 Task: Add Attachment from Trello to Card Card0000000298 in Board Board0000000075 in Workspace WS0000000025 in Trello. Add Cover Blue to Card Card0000000298 in Board Board0000000075 in Workspace WS0000000025 in Trello. Add "Copy Card To …" Button titled Button0000000298 to "bottom" of the list "To Do" to Card Card0000000298 in Board Board0000000075 in Workspace WS0000000025 in Trello. Add Description DS0000000298 to Card Card0000000298 in Board Board0000000075 in Workspace WS0000000025 in Trello. Add Comment CM0000000298 to Card Card0000000298 in Board Board0000000075 in Workspace WS0000000025 in Trello
Action: Mouse moved to (367, 385)
Screenshot: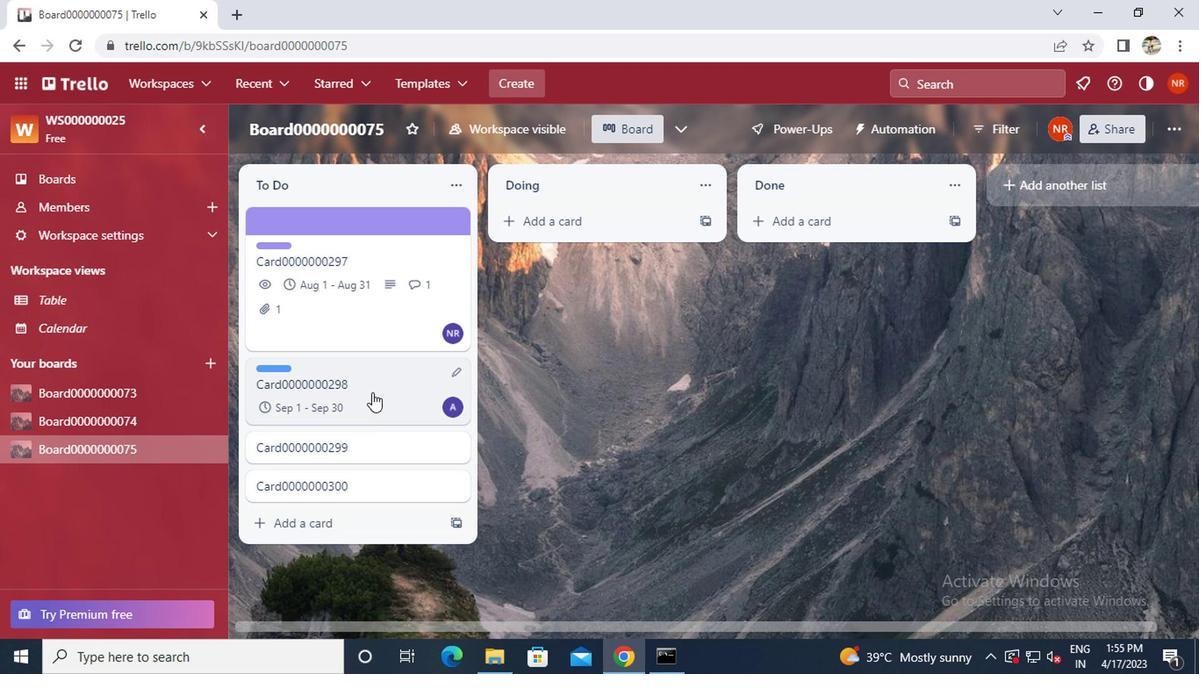 
Action: Mouse pressed left at (367, 385)
Screenshot: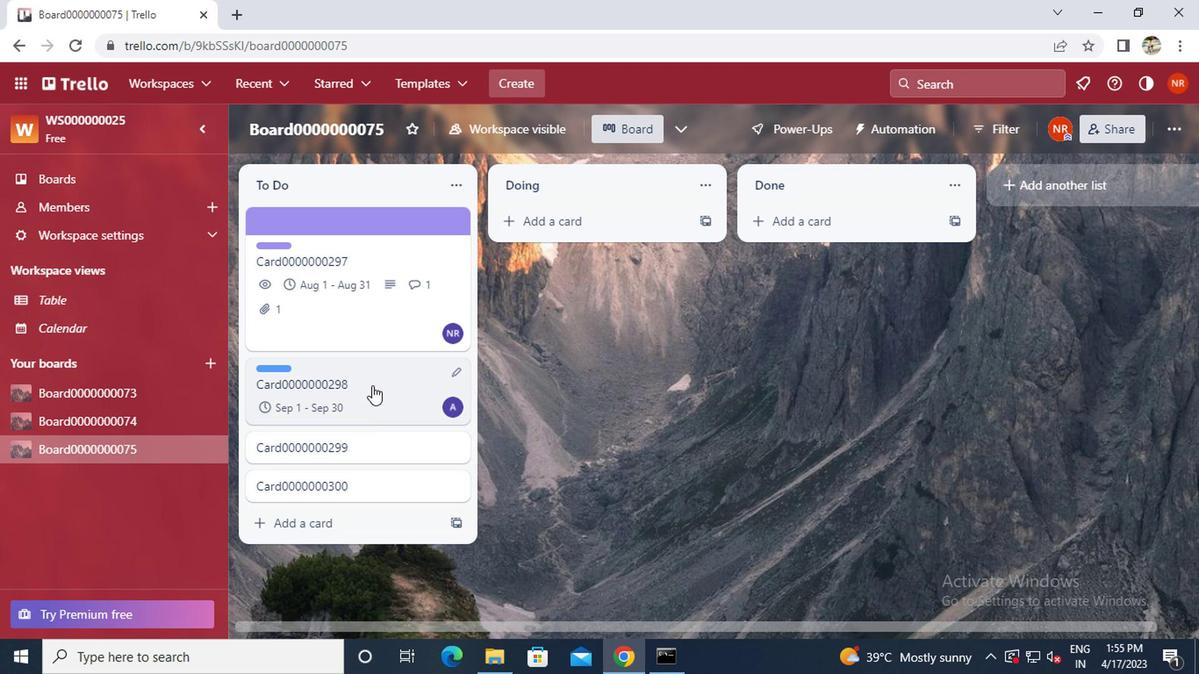 
Action: Mouse moved to (420, 360)
Screenshot: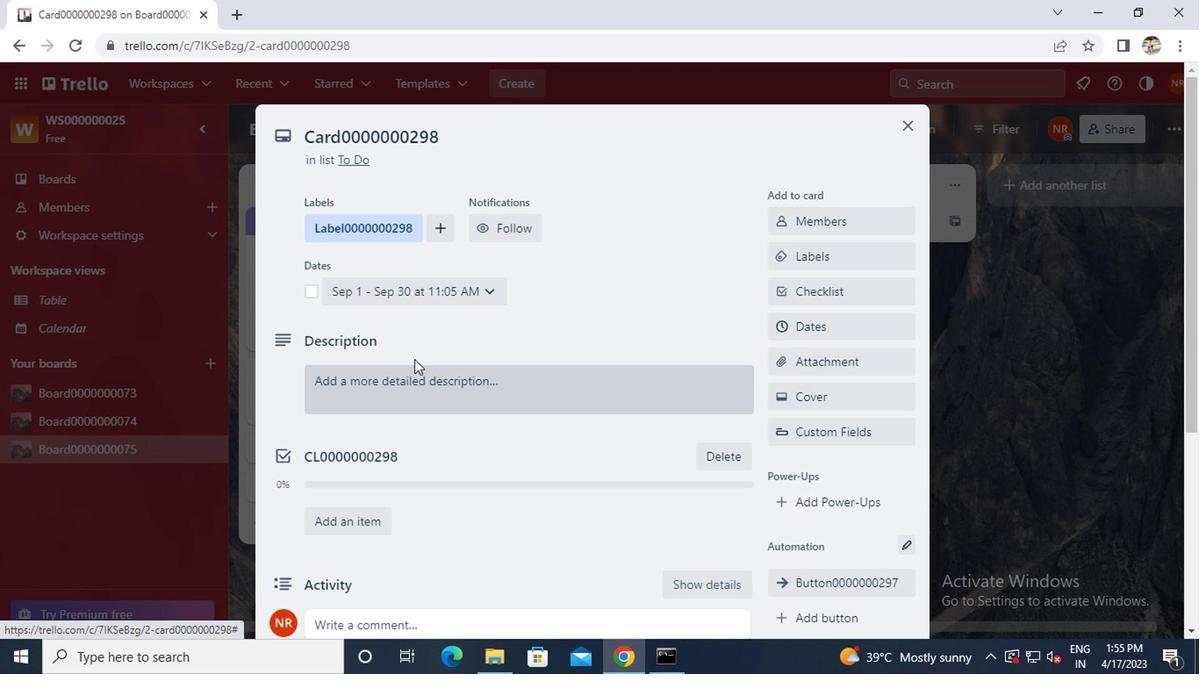 
Action: Mouse scrolled (420, 360) with delta (0, 0)
Screenshot: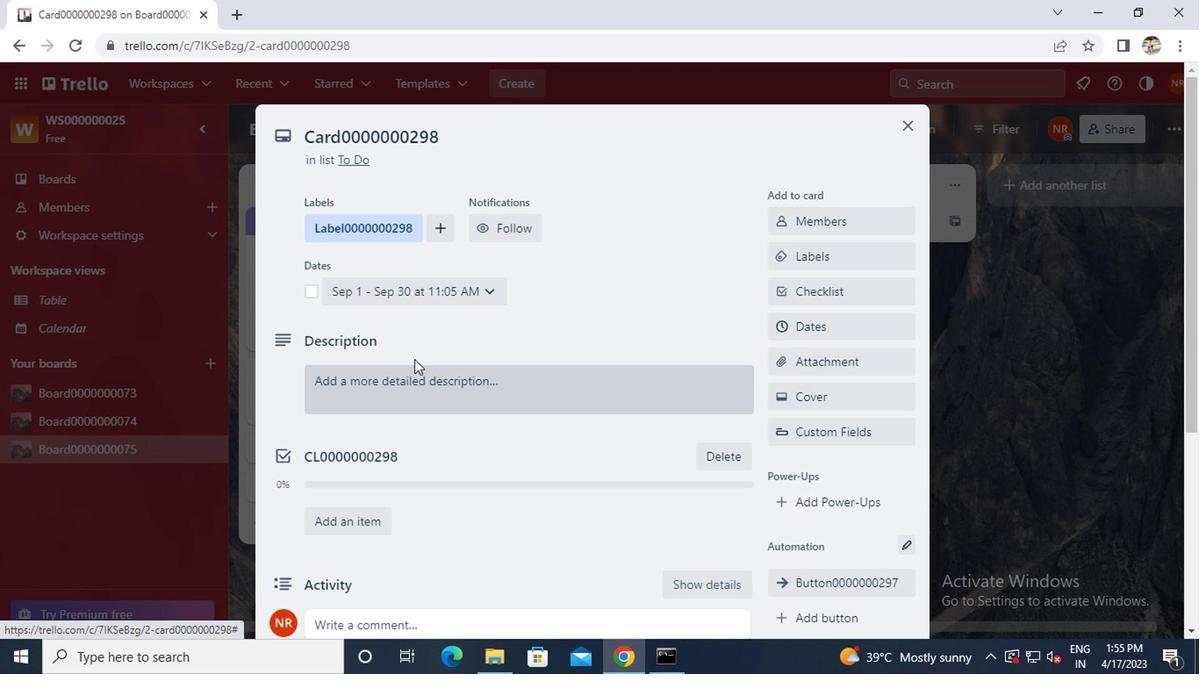 
Action: Mouse moved to (791, 273)
Screenshot: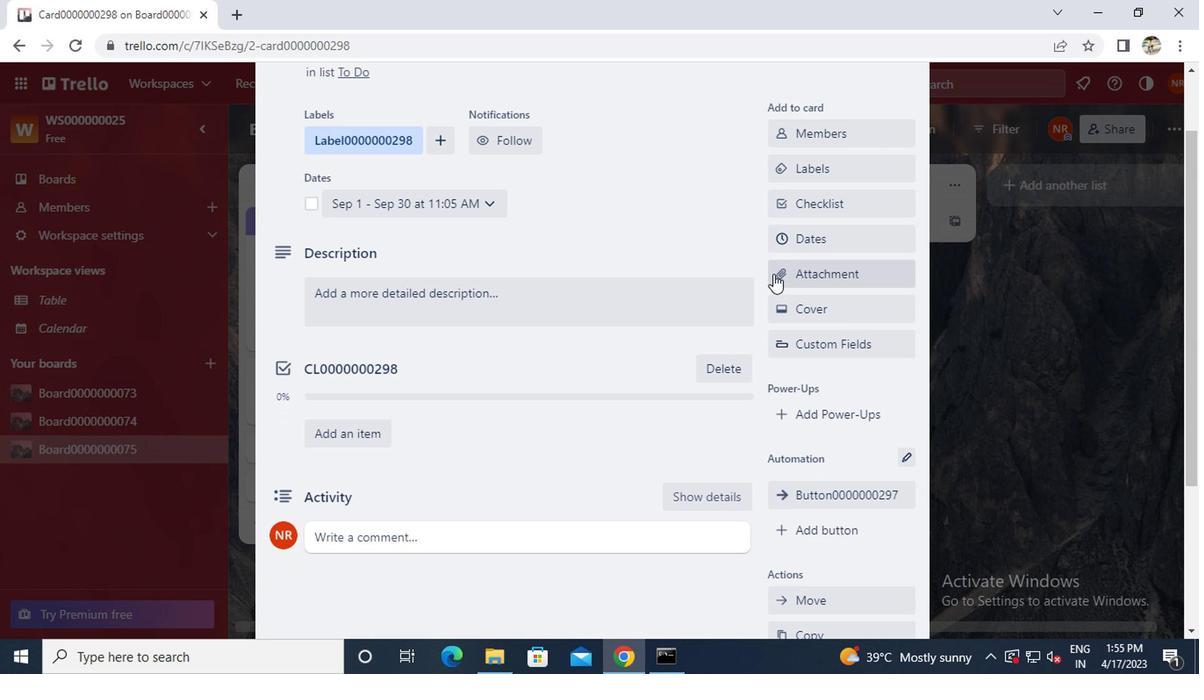 
Action: Mouse pressed left at (791, 273)
Screenshot: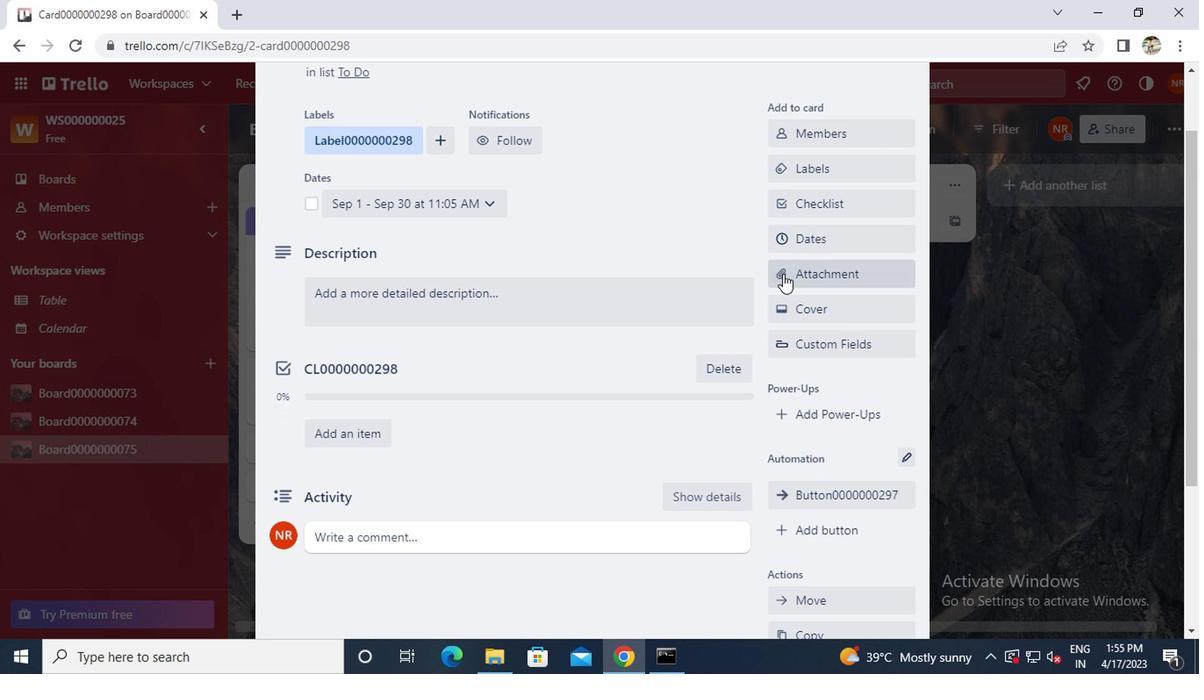 
Action: Mouse moved to (800, 187)
Screenshot: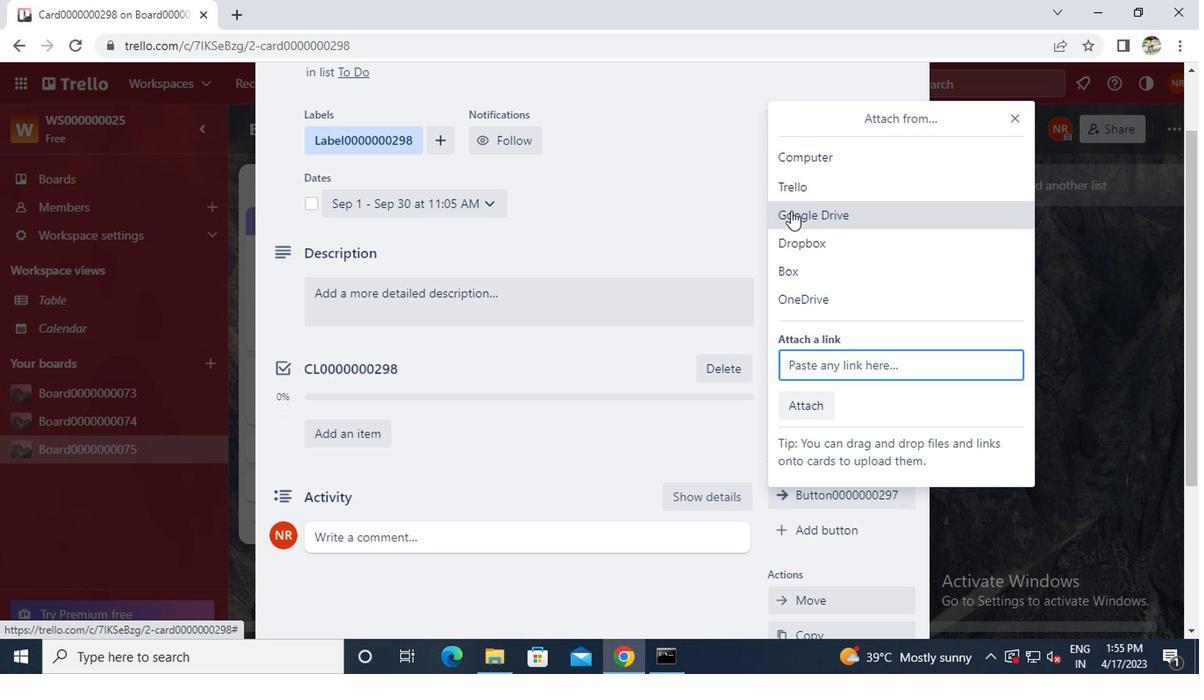 
Action: Mouse pressed left at (800, 187)
Screenshot: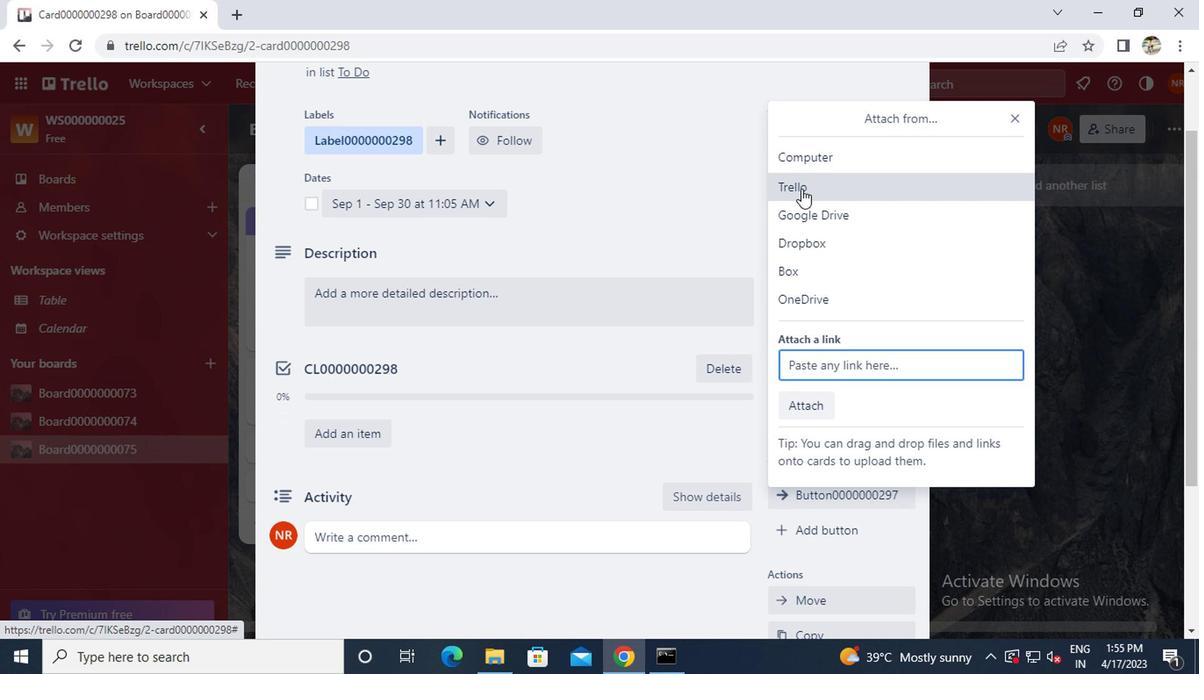 
Action: Mouse moved to (803, 262)
Screenshot: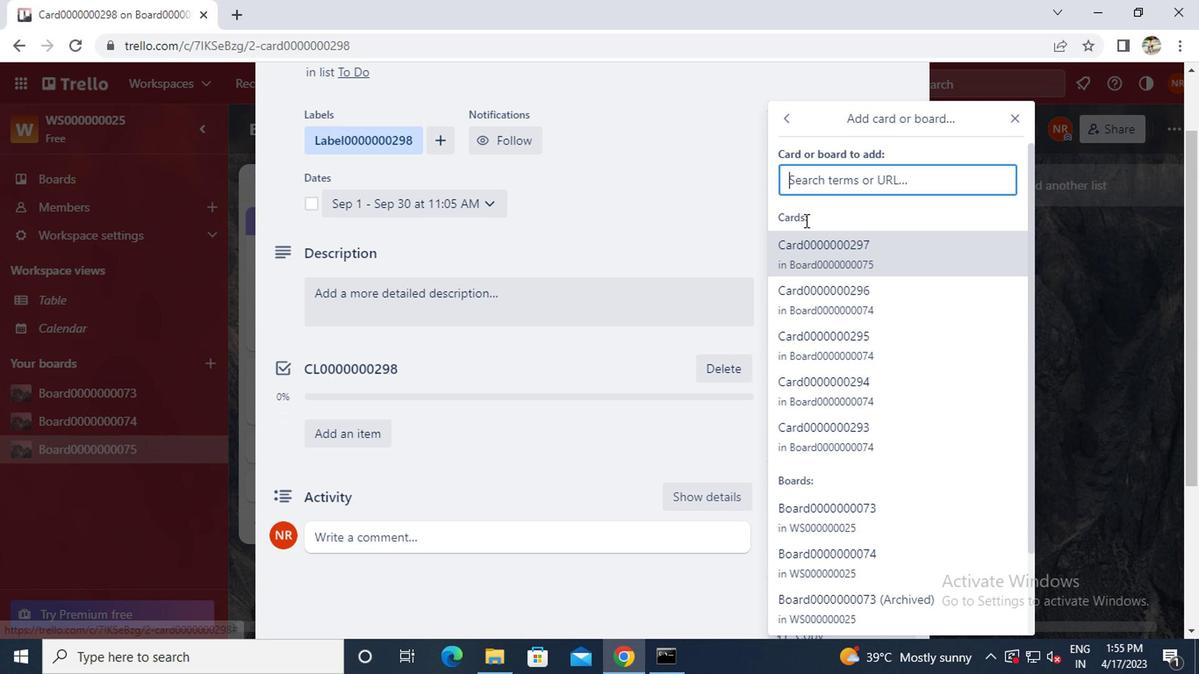 
Action: Mouse pressed left at (803, 262)
Screenshot: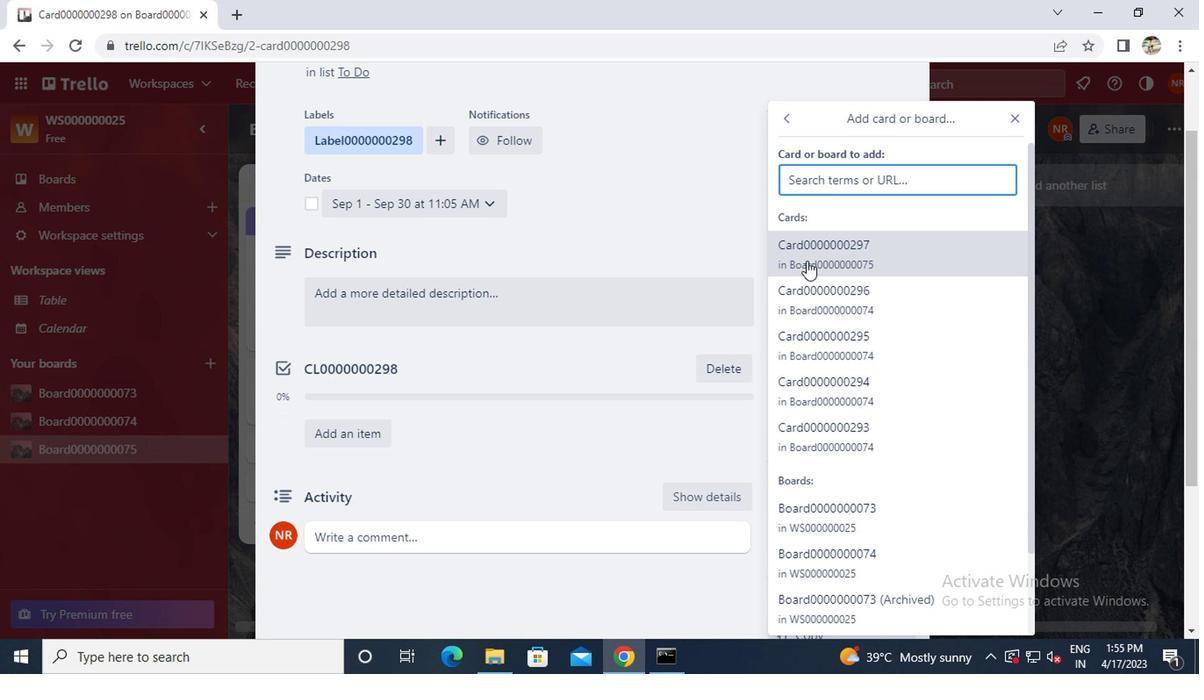 
Action: Mouse moved to (798, 304)
Screenshot: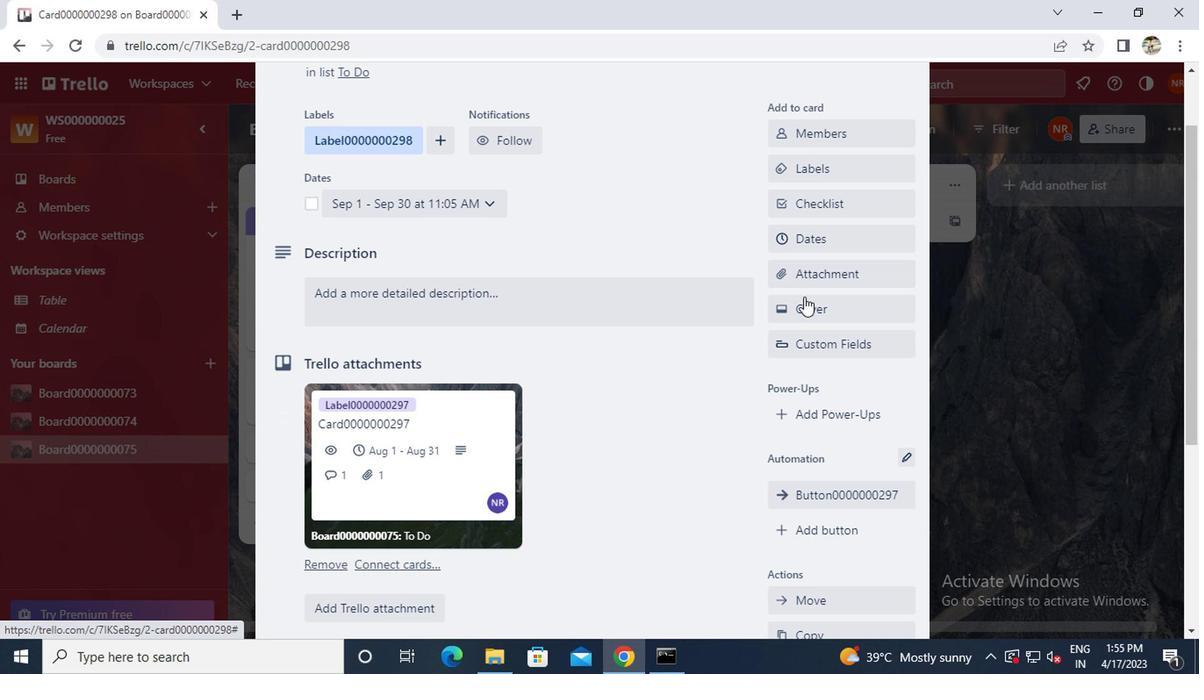 
Action: Mouse pressed left at (798, 304)
Screenshot: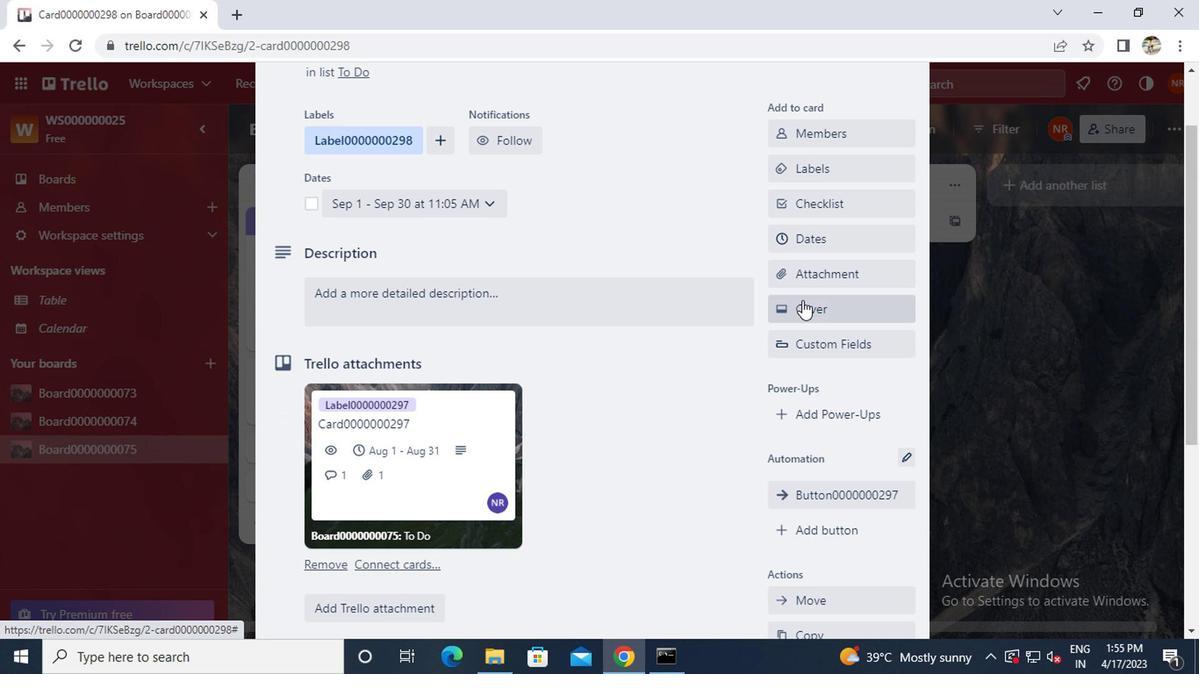 
Action: Mouse moved to (798, 319)
Screenshot: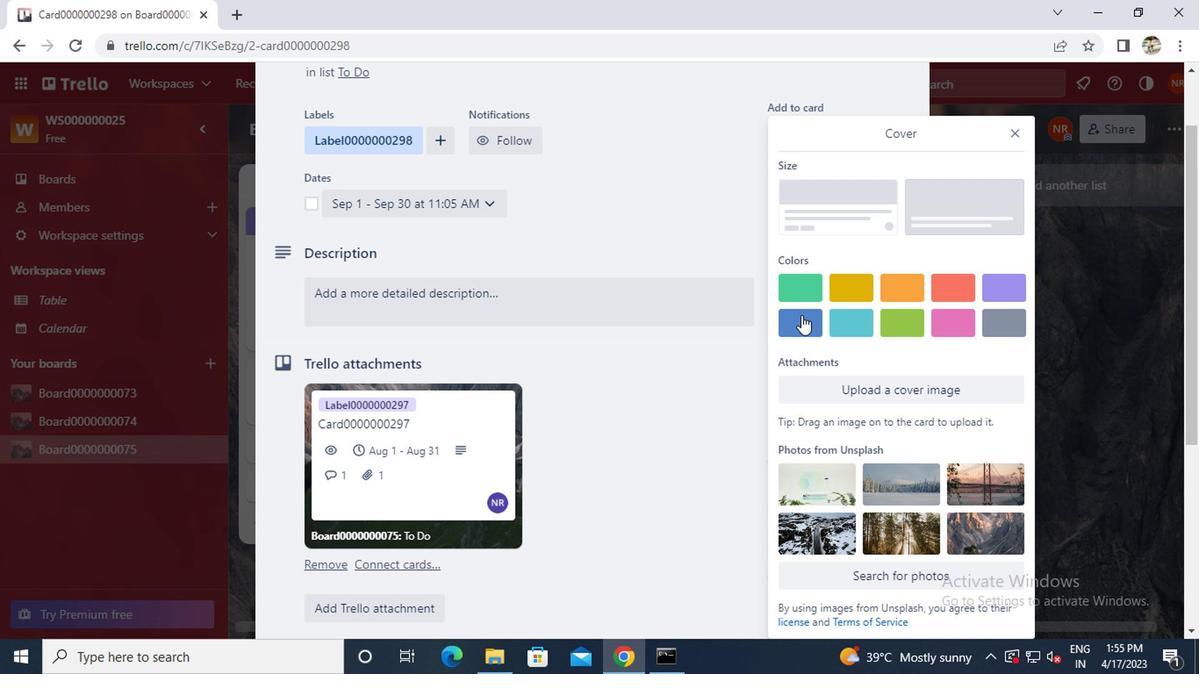 
Action: Mouse pressed left at (798, 319)
Screenshot: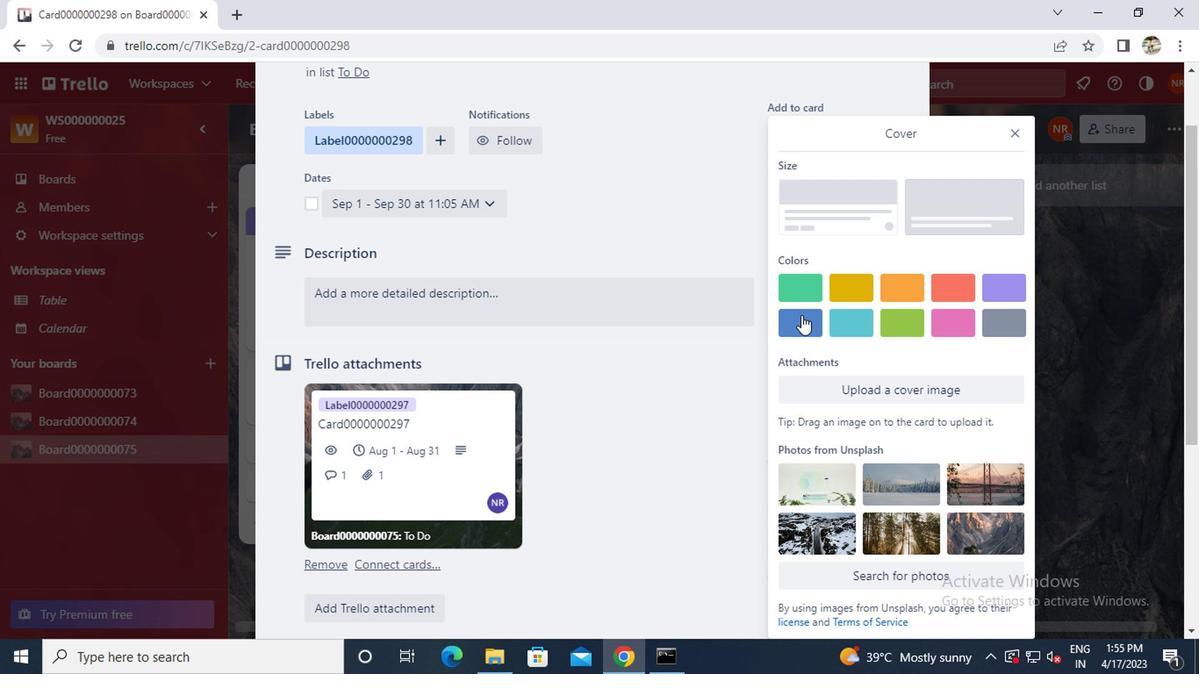 
Action: Mouse moved to (1012, 124)
Screenshot: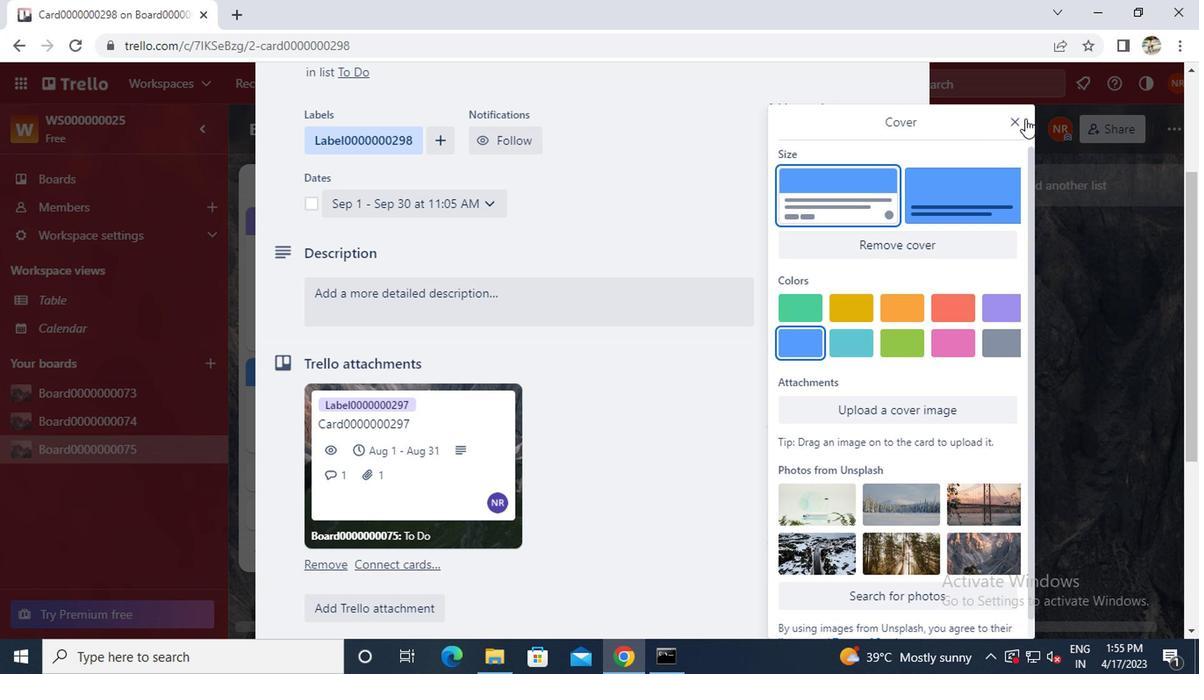 
Action: Mouse pressed left at (1012, 124)
Screenshot: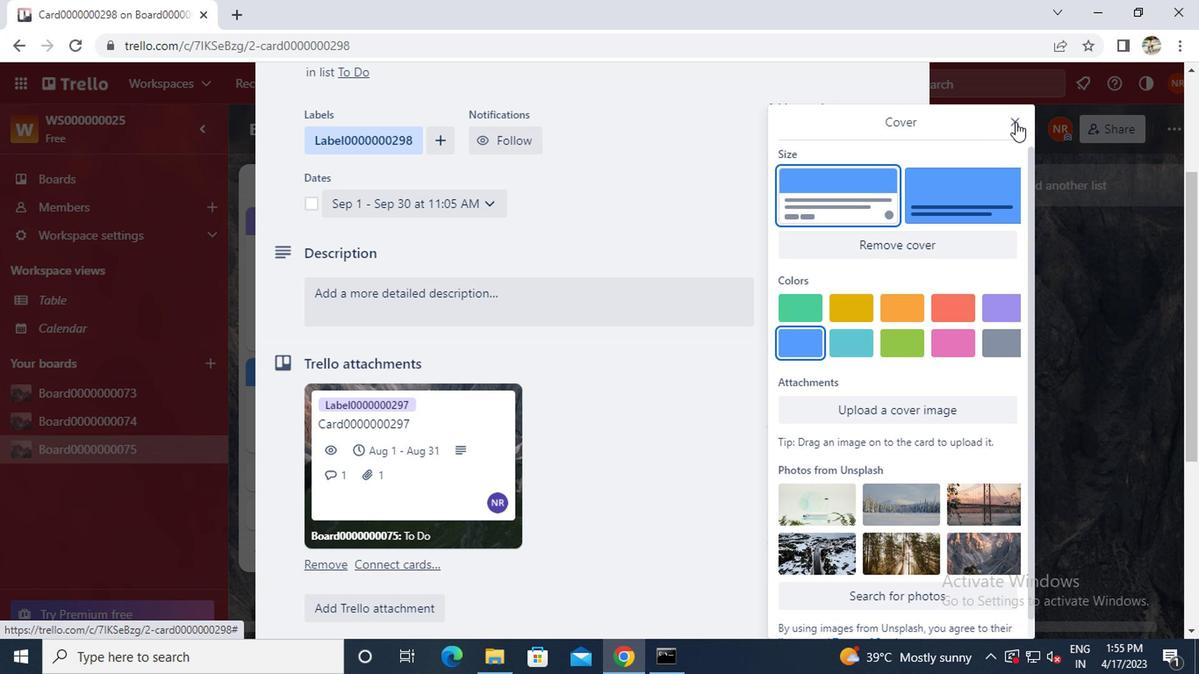 
Action: Mouse moved to (871, 219)
Screenshot: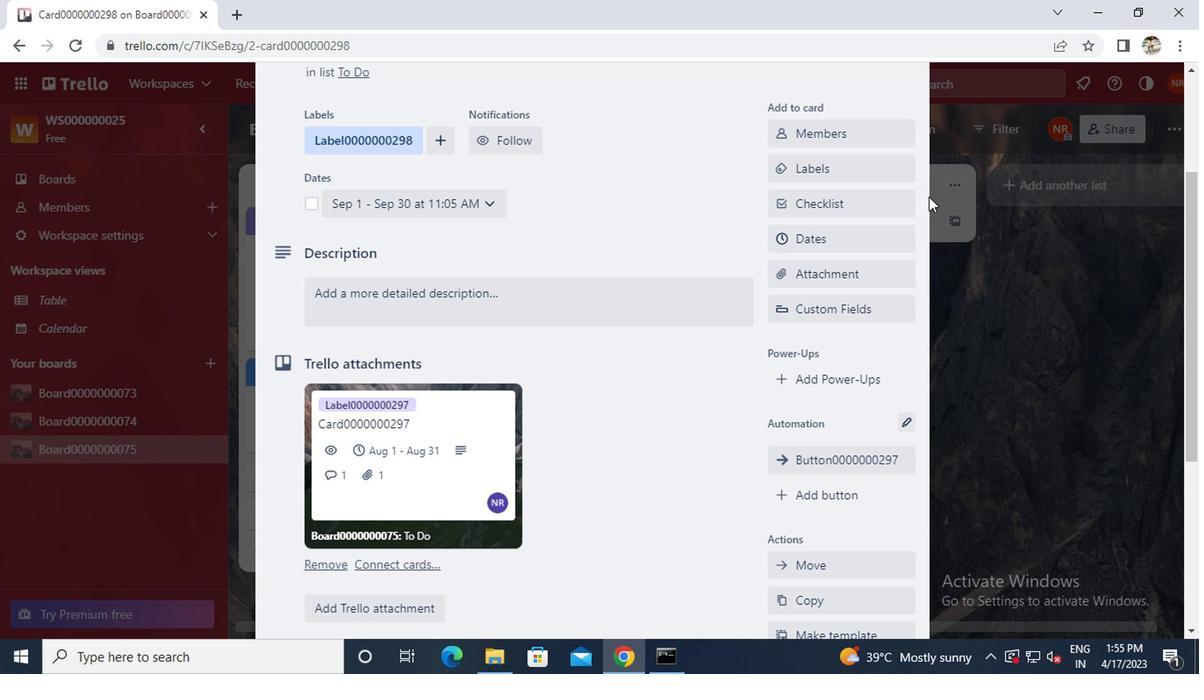 
Action: Mouse scrolled (871, 217) with delta (0, -1)
Screenshot: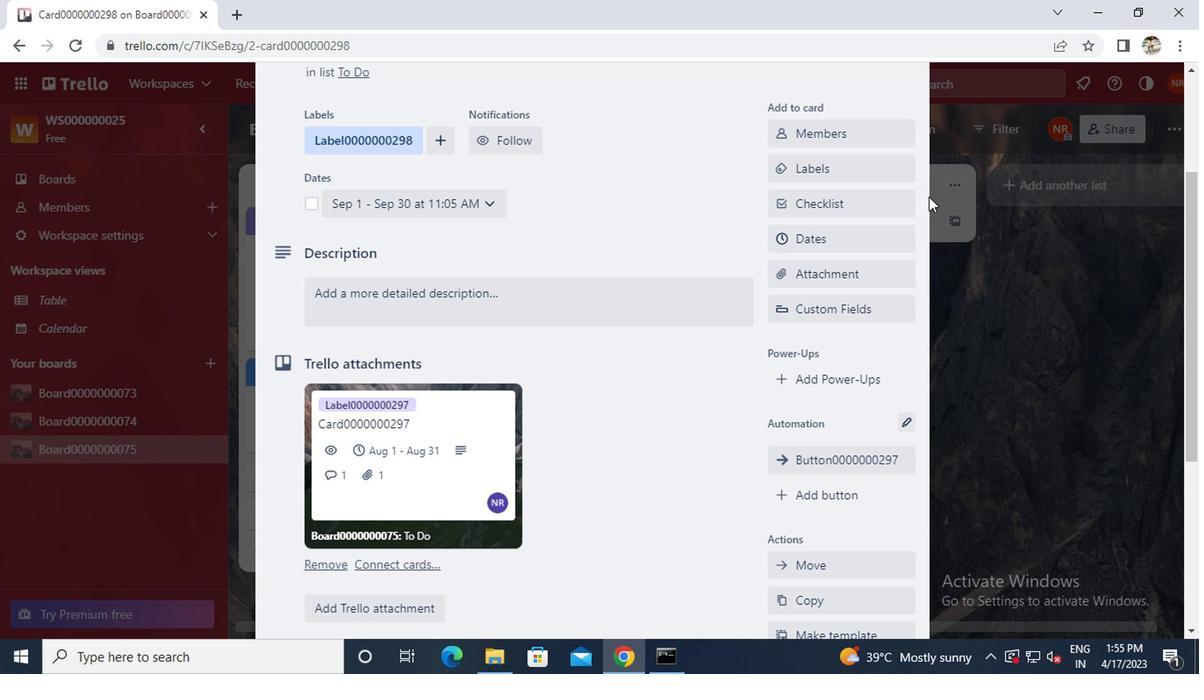 
Action: Mouse moved to (847, 230)
Screenshot: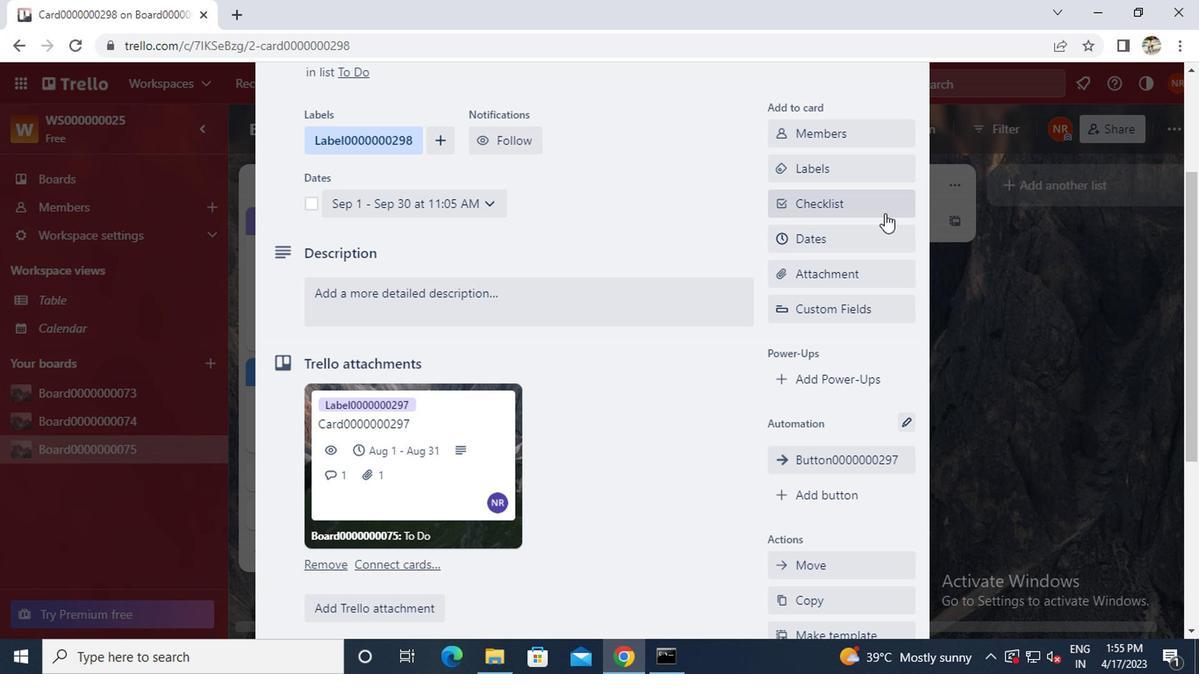 
Action: Mouse scrolled (847, 229) with delta (0, 0)
Screenshot: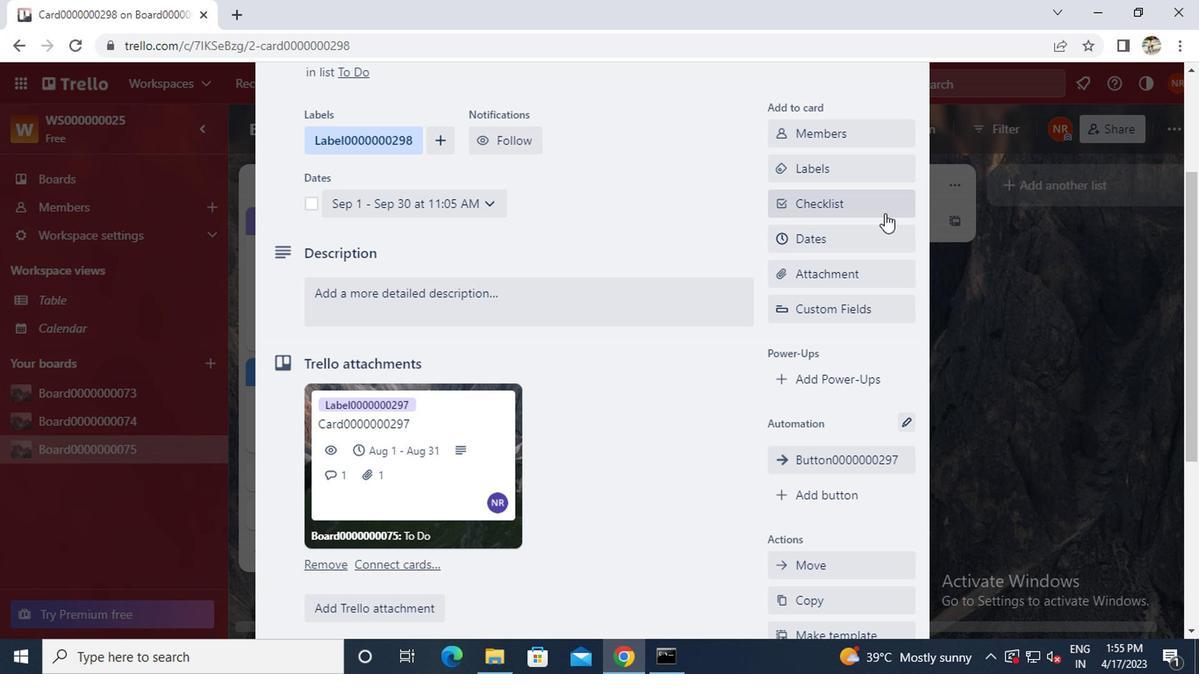 
Action: Mouse moved to (846, 232)
Screenshot: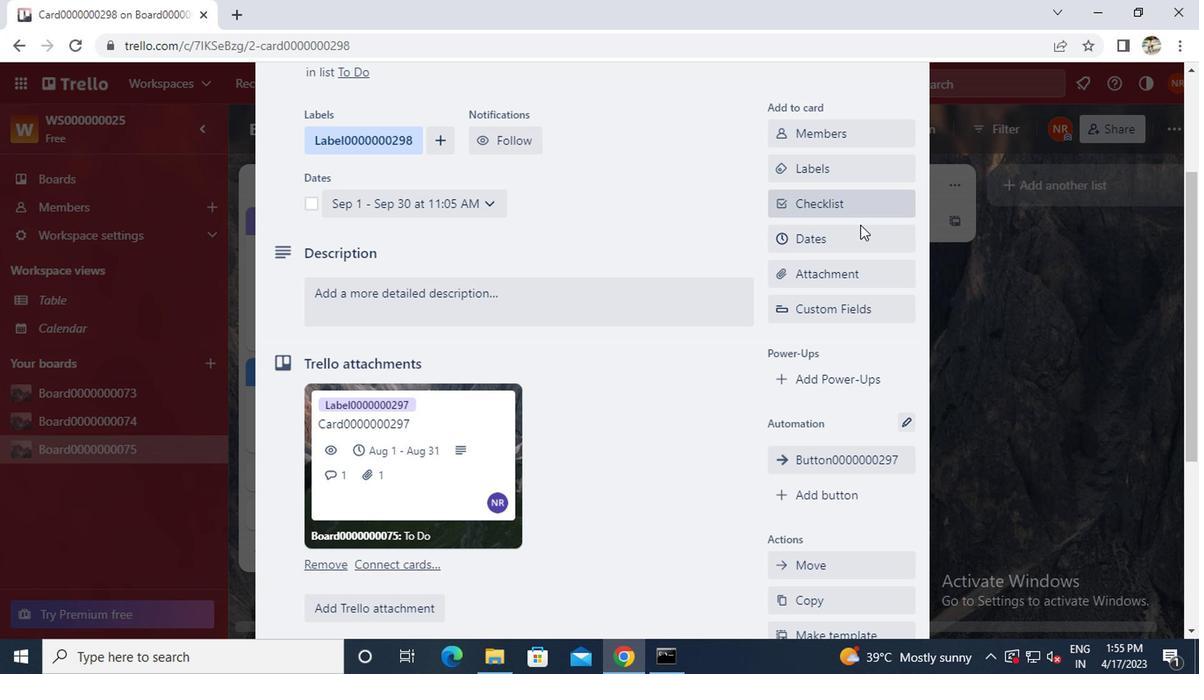 
Action: Mouse scrolled (846, 232) with delta (0, 0)
Screenshot: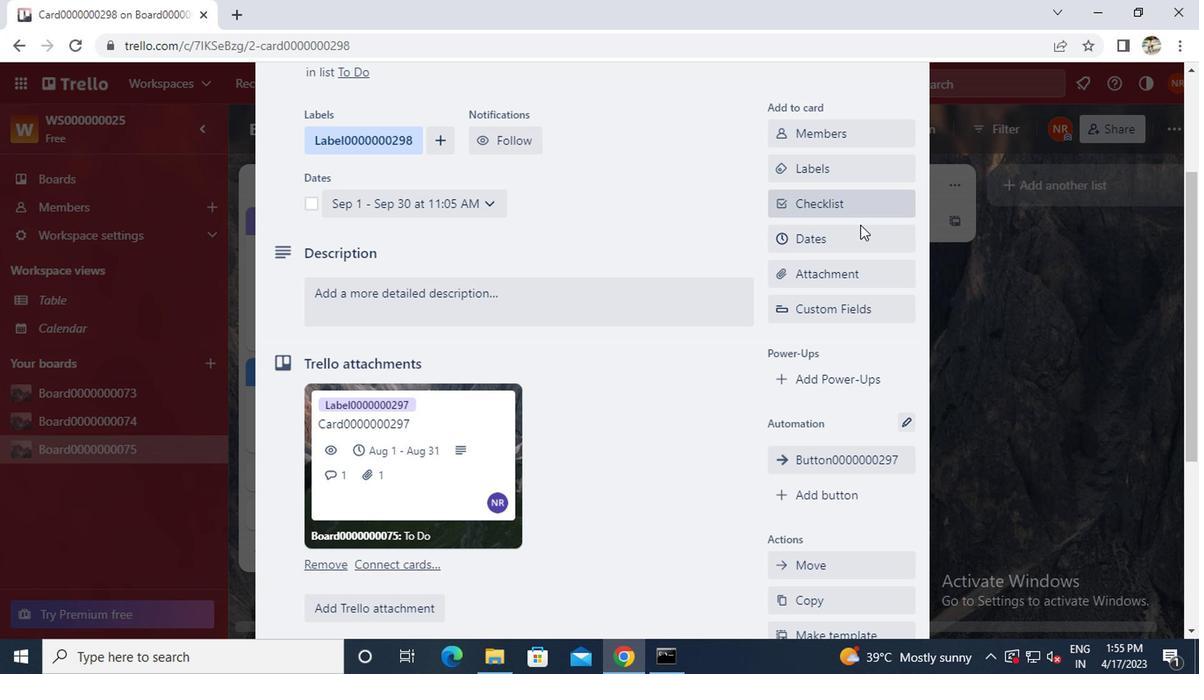 
Action: Mouse moved to (809, 228)
Screenshot: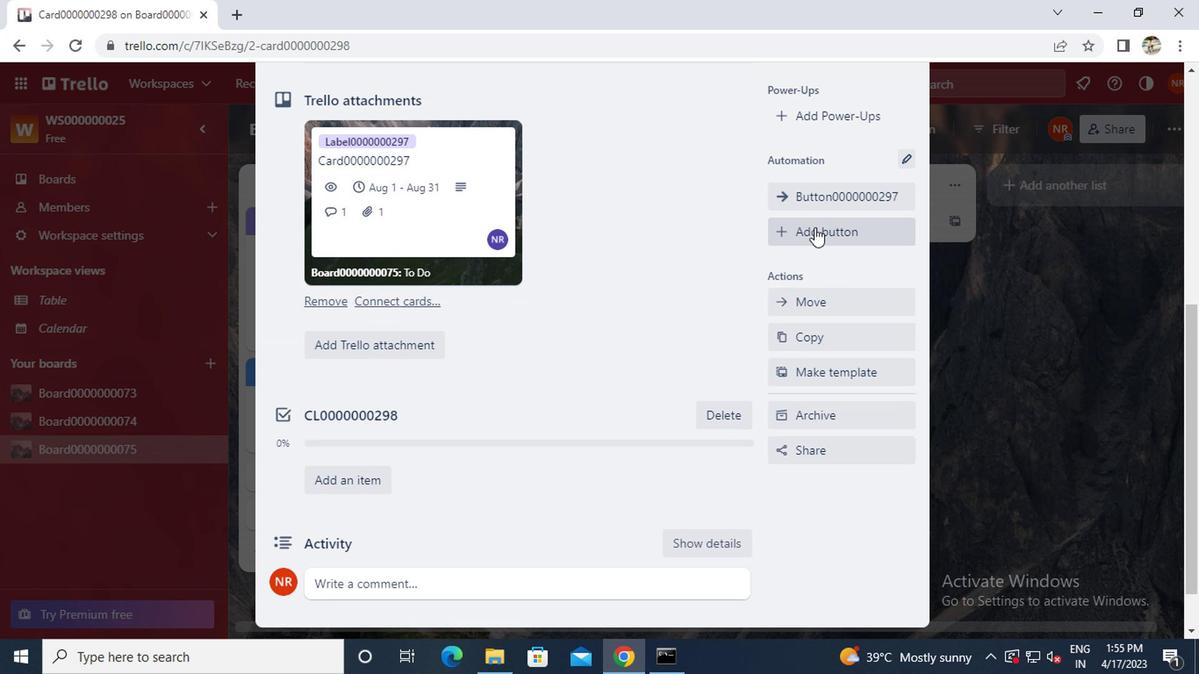 
Action: Mouse pressed left at (809, 228)
Screenshot: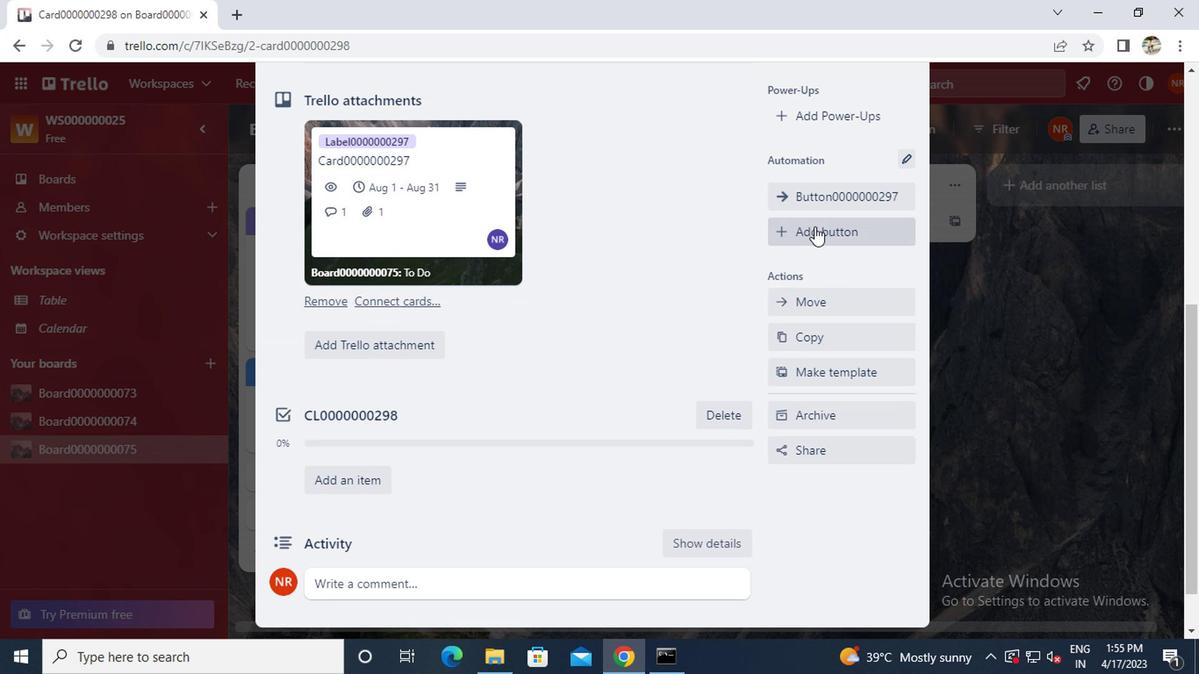 
Action: Mouse pressed left at (809, 228)
Screenshot: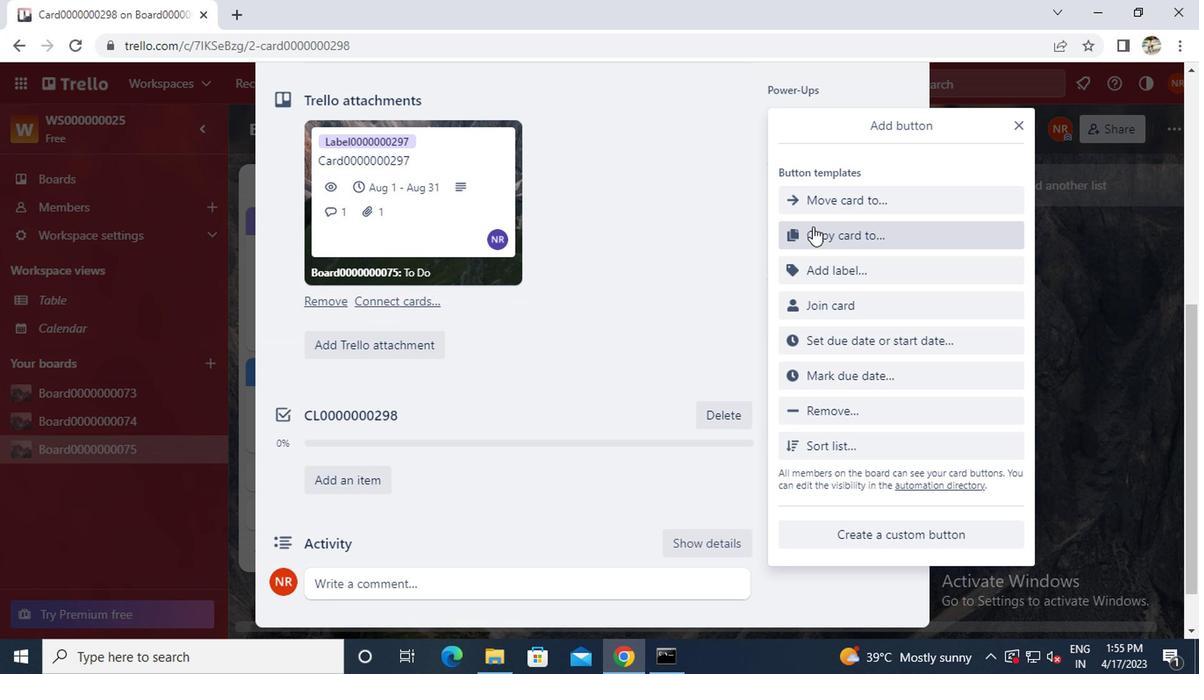 
Action: Key pressed b<Key.caps_lock>utton0000000298
Screenshot: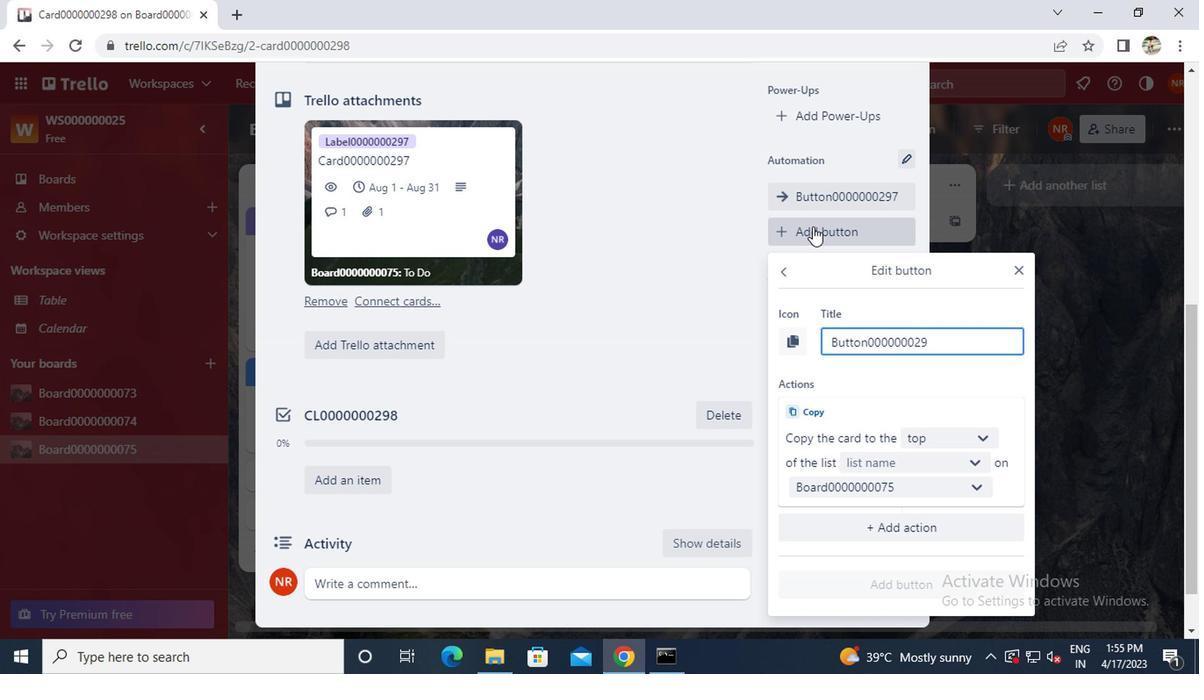 
Action: Mouse moved to (920, 443)
Screenshot: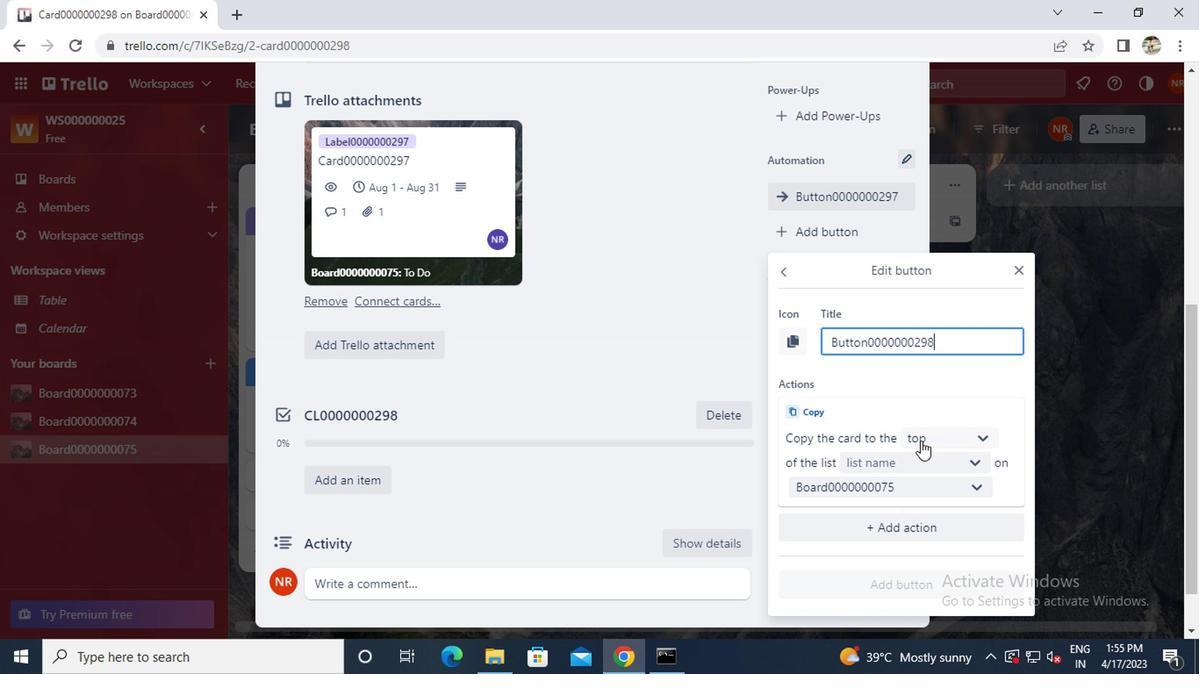 
Action: Mouse pressed left at (920, 443)
Screenshot: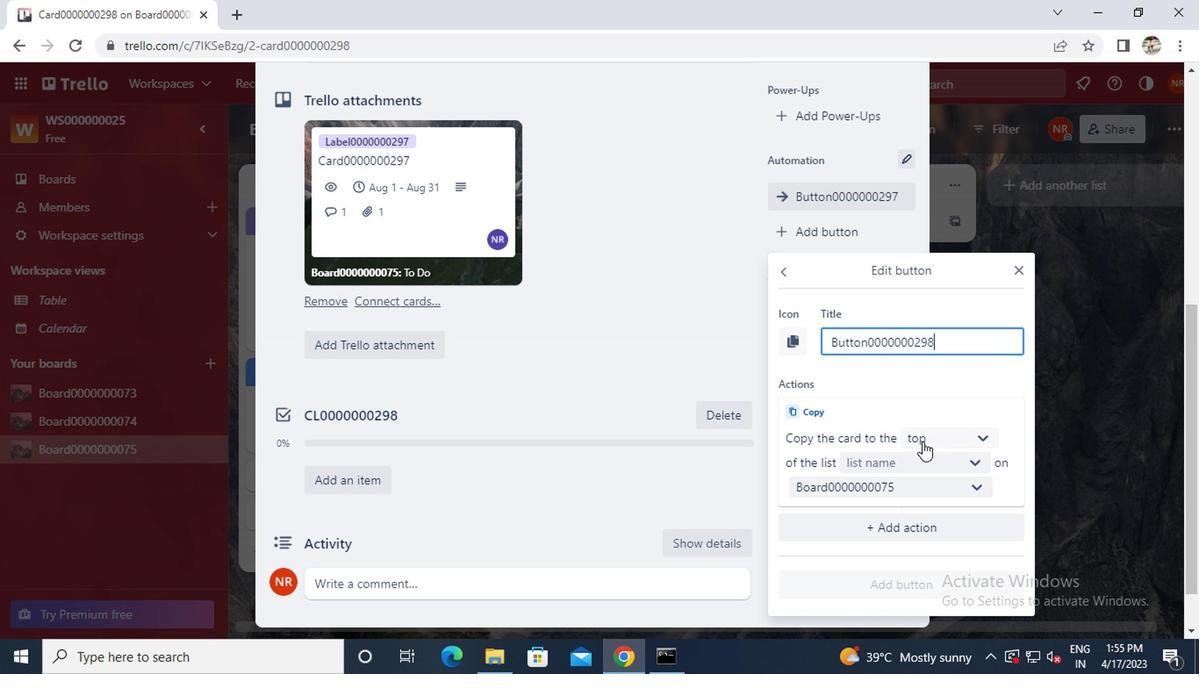 
Action: Mouse moved to (928, 497)
Screenshot: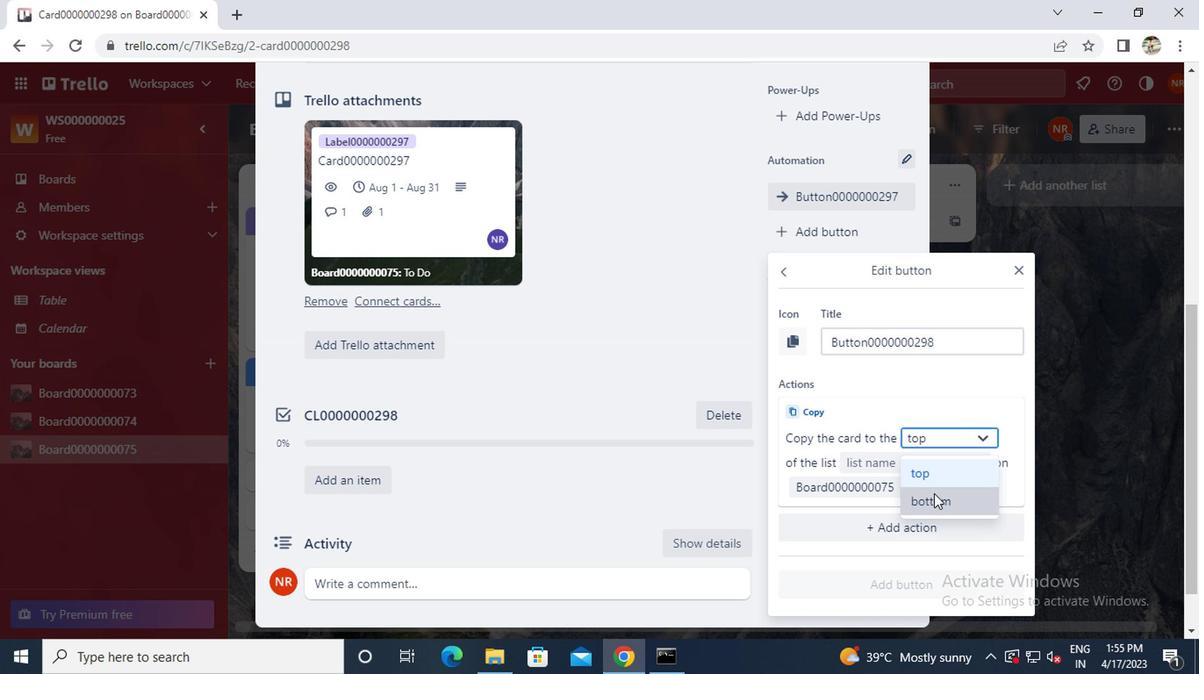 
Action: Mouse pressed left at (928, 497)
Screenshot: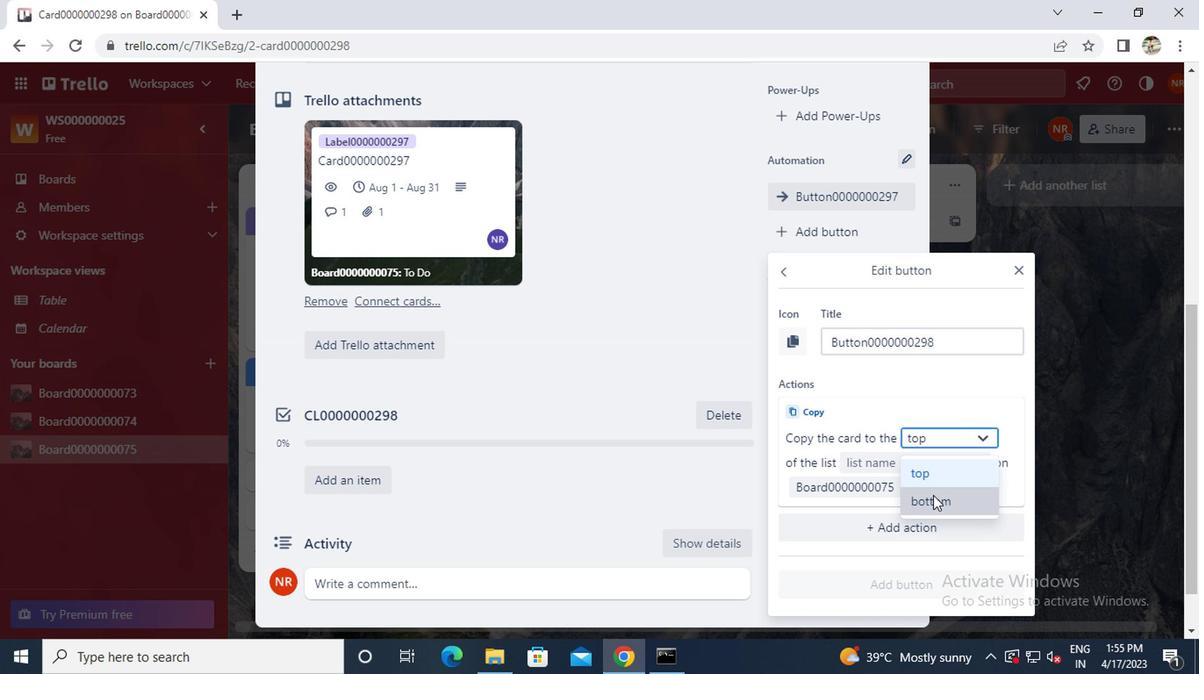 
Action: Mouse moved to (899, 462)
Screenshot: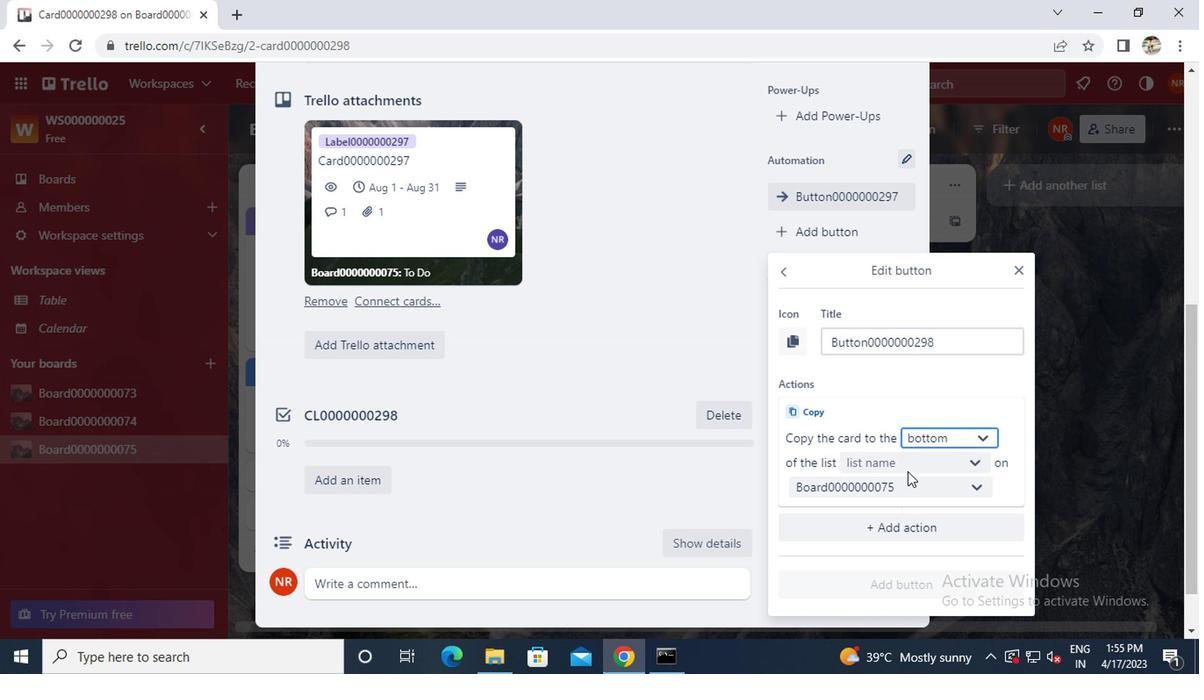 
Action: Mouse pressed left at (899, 462)
Screenshot: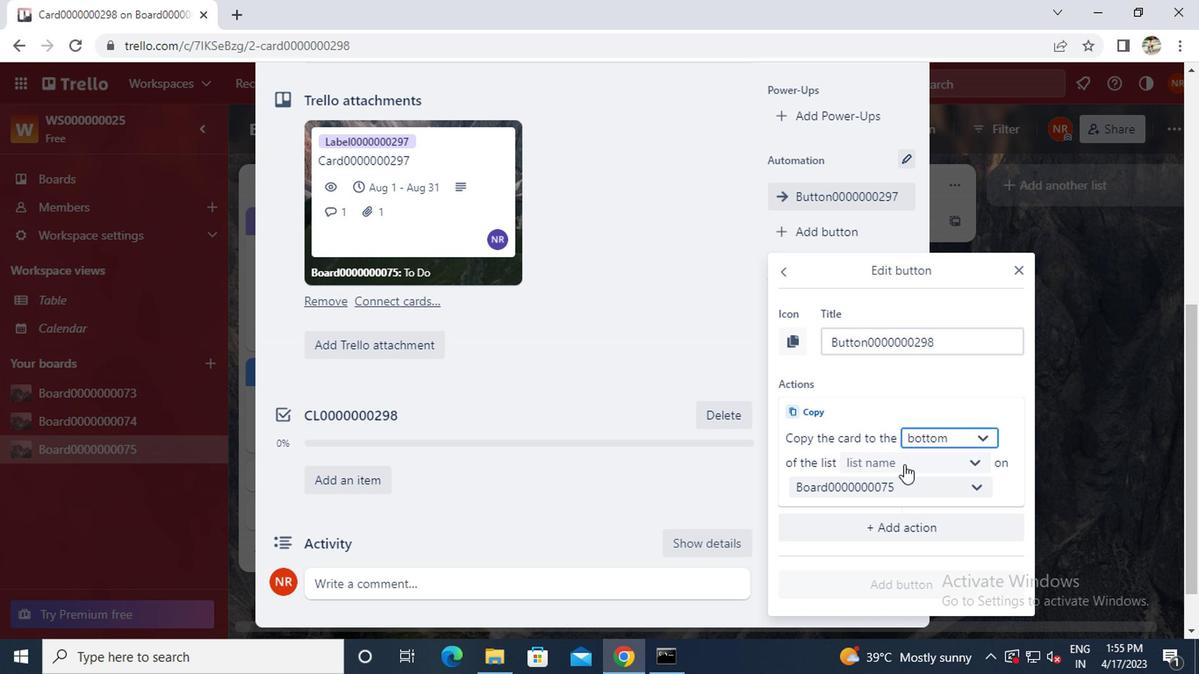 
Action: Mouse moved to (885, 493)
Screenshot: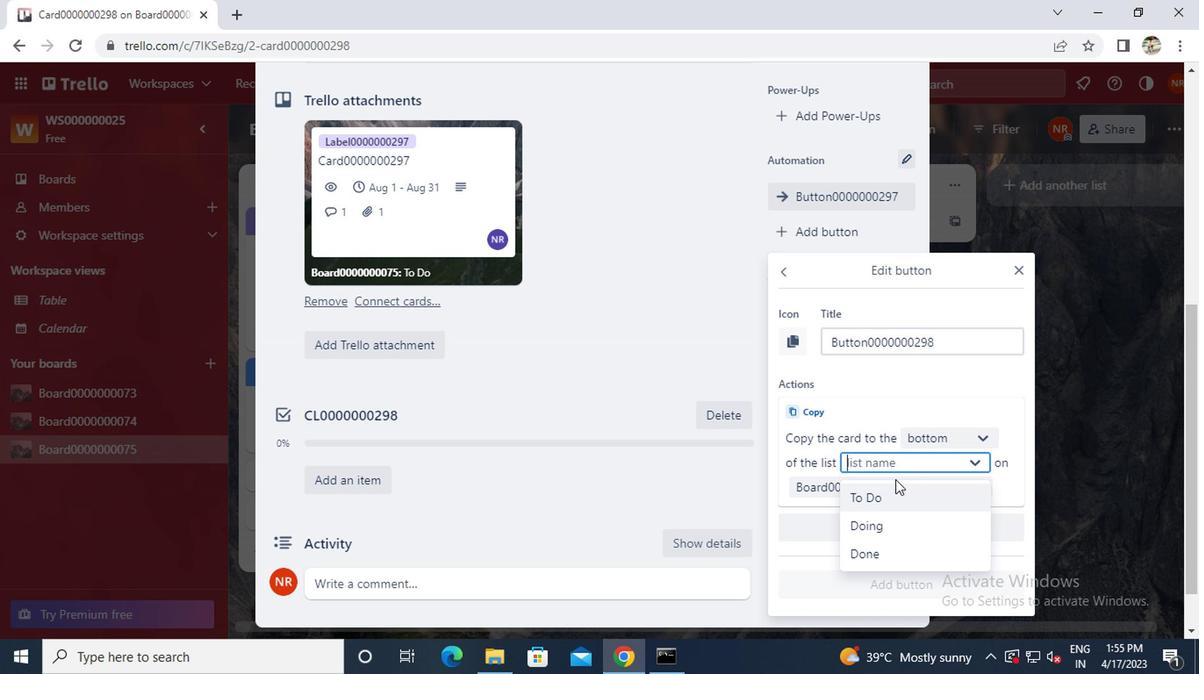 
Action: Mouse pressed left at (885, 493)
Screenshot: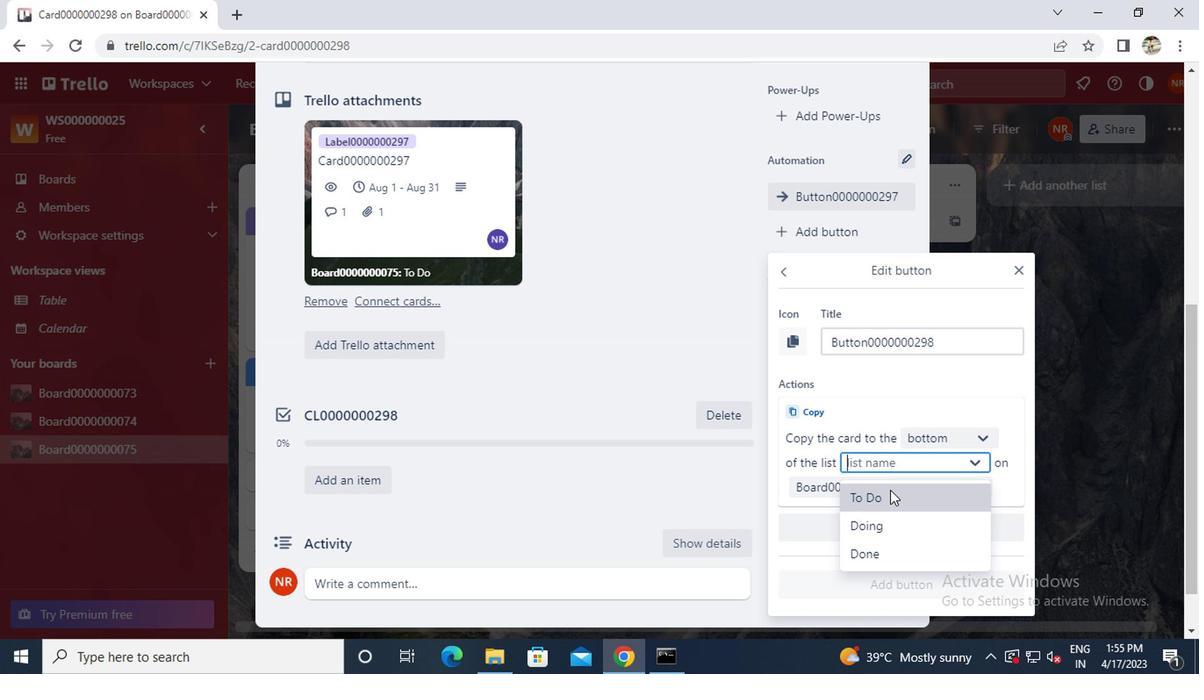 
Action: Mouse moved to (888, 581)
Screenshot: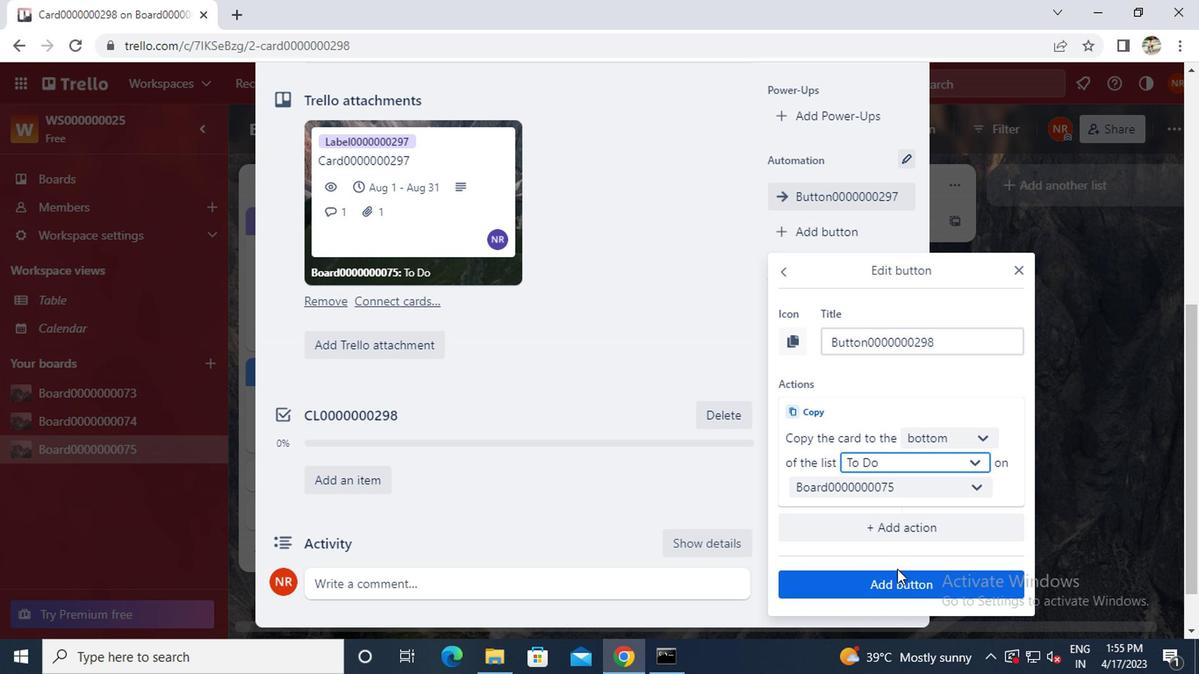
Action: Mouse pressed left at (888, 581)
Screenshot: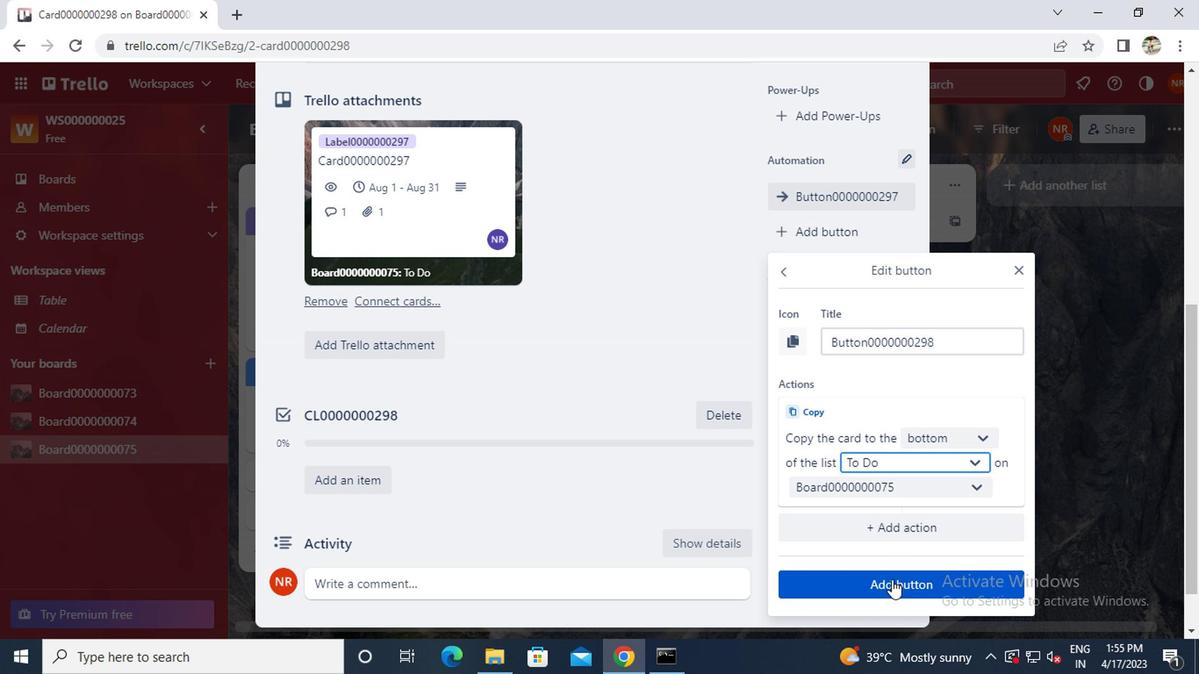 
Action: Mouse moved to (466, 403)
Screenshot: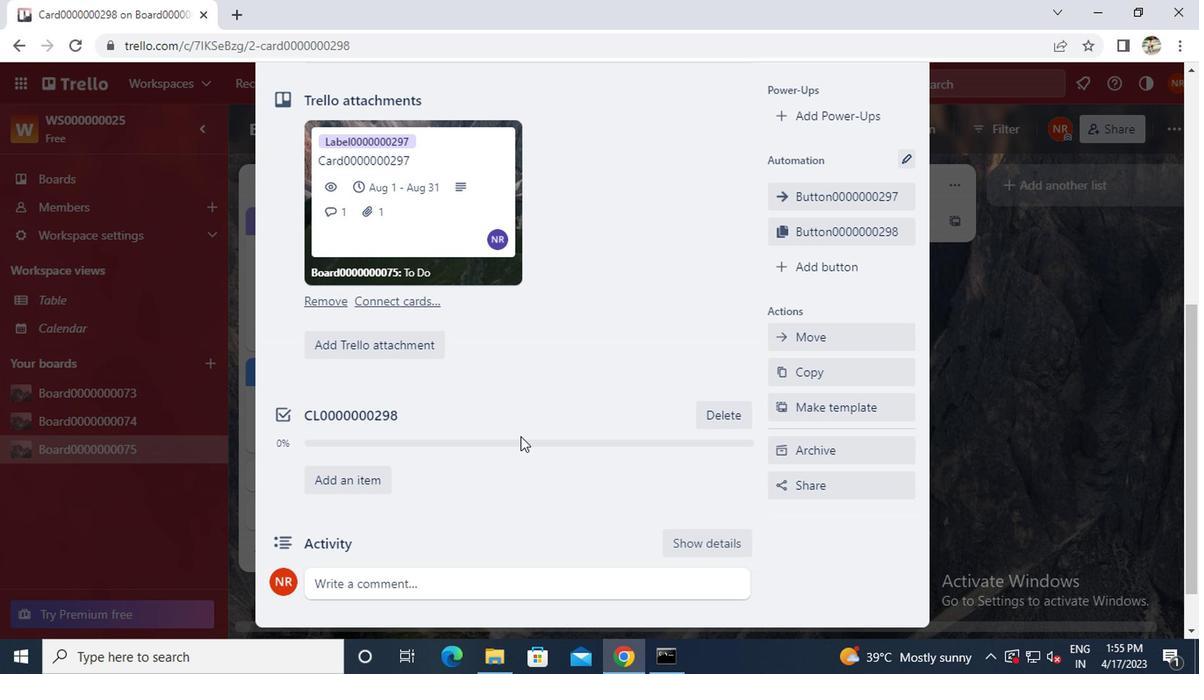 
Action: Mouse scrolled (466, 404) with delta (0, 0)
Screenshot: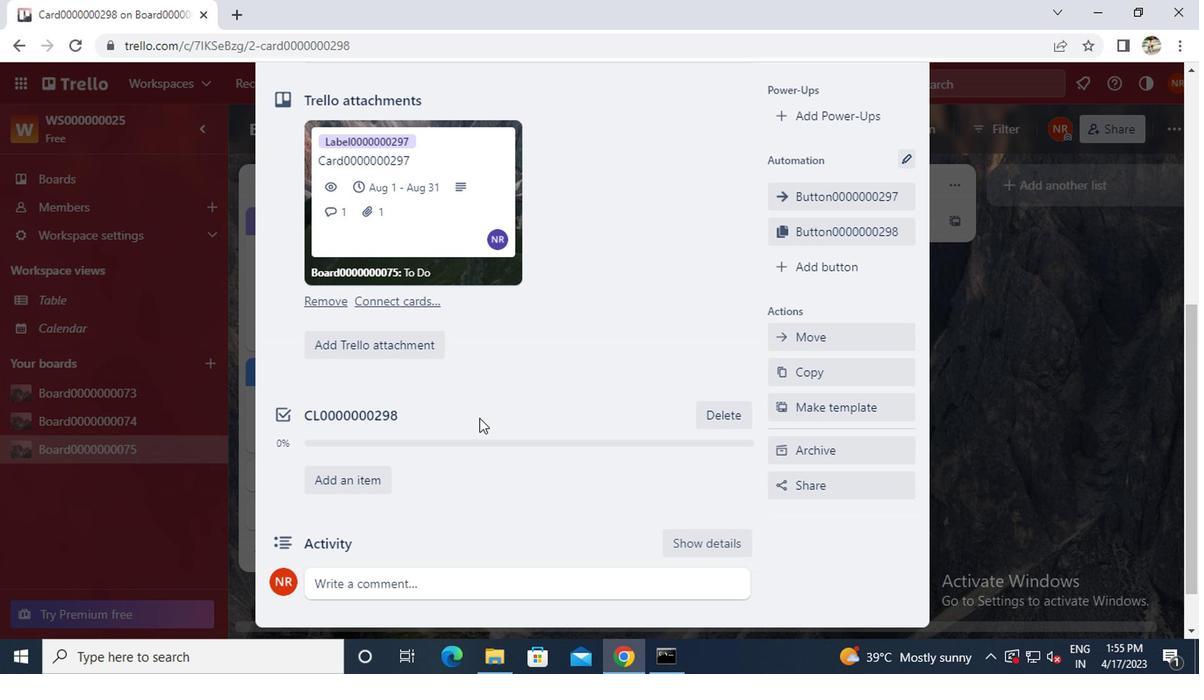 
Action: Mouse moved to (466, 403)
Screenshot: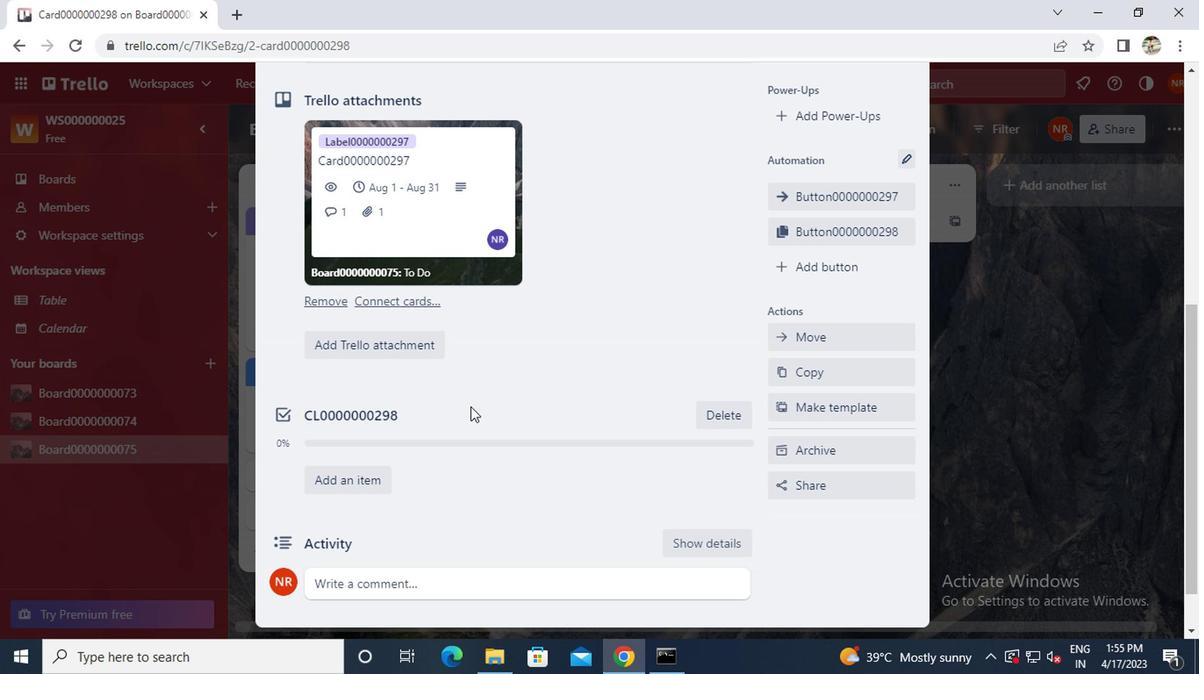 
Action: Mouse scrolled (466, 404) with delta (0, 0)
Screenshot: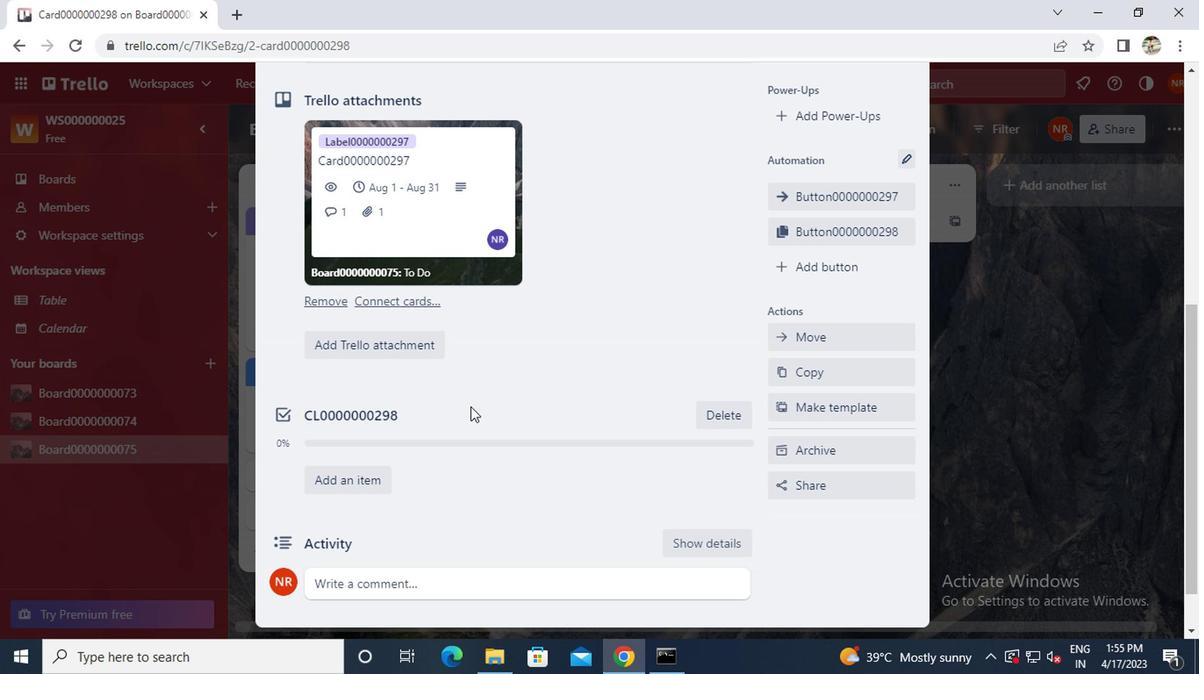 
Action: Mouse moved to (467, 396)
Screenshot: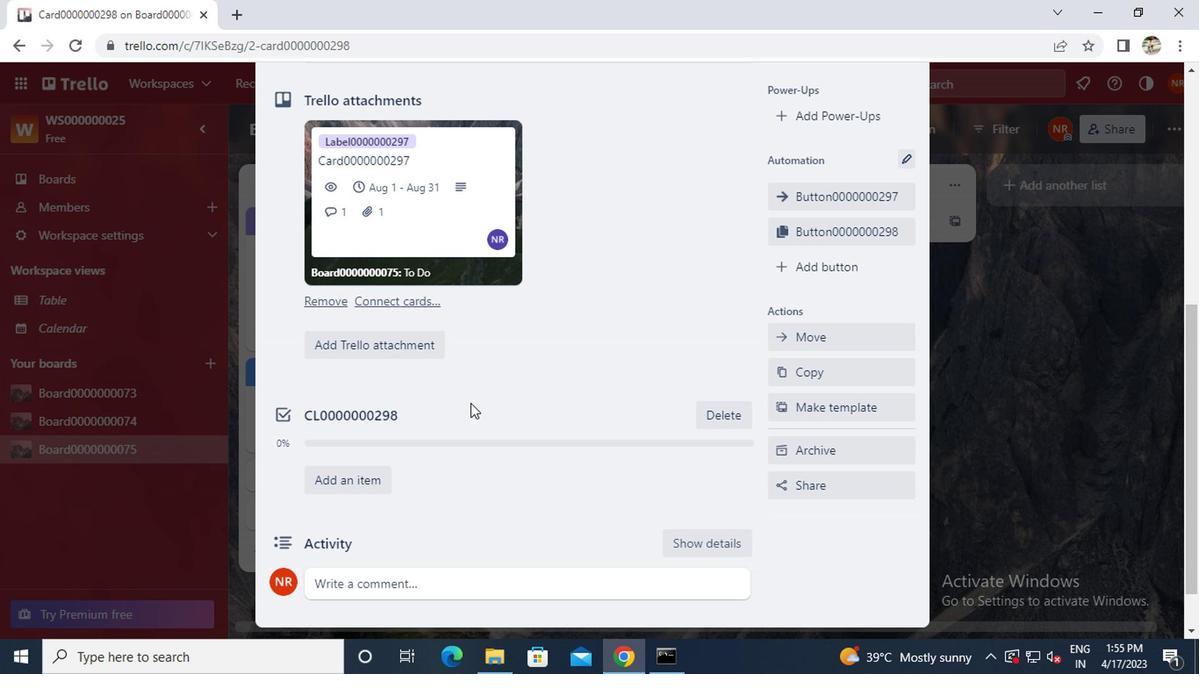 
Action: Mouse scrolled (467, 397) with delta (0, 0)
Screenshot: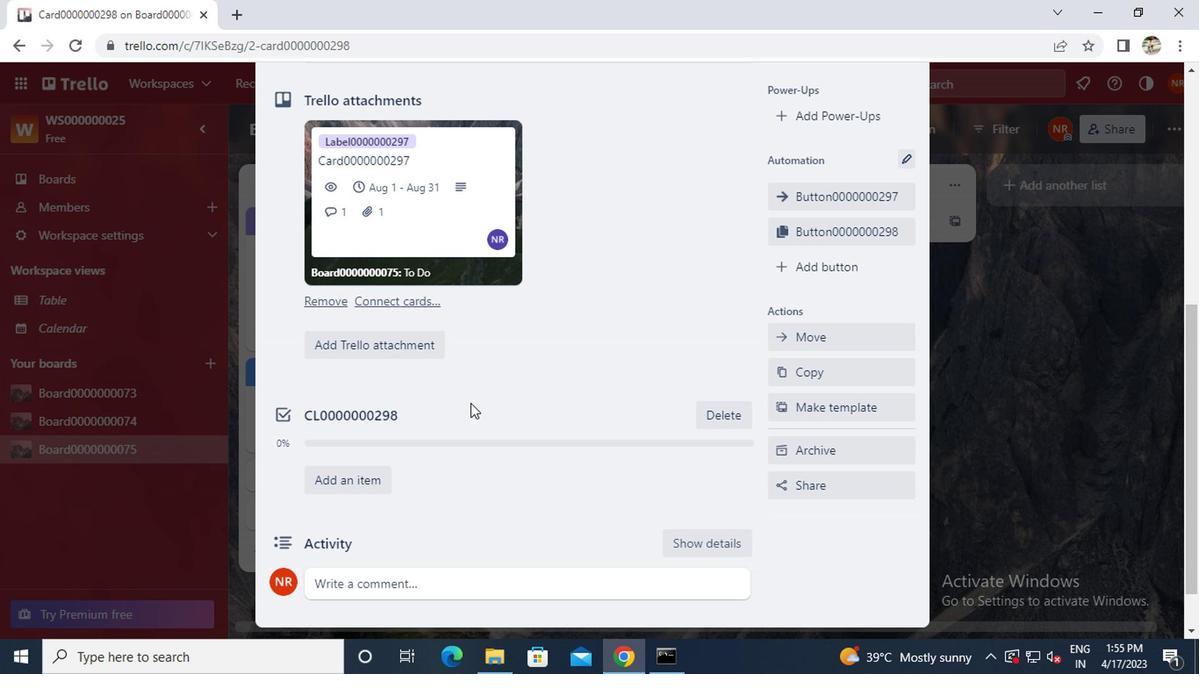 
Action: Mouse moved to (446, 299)
Screenshot: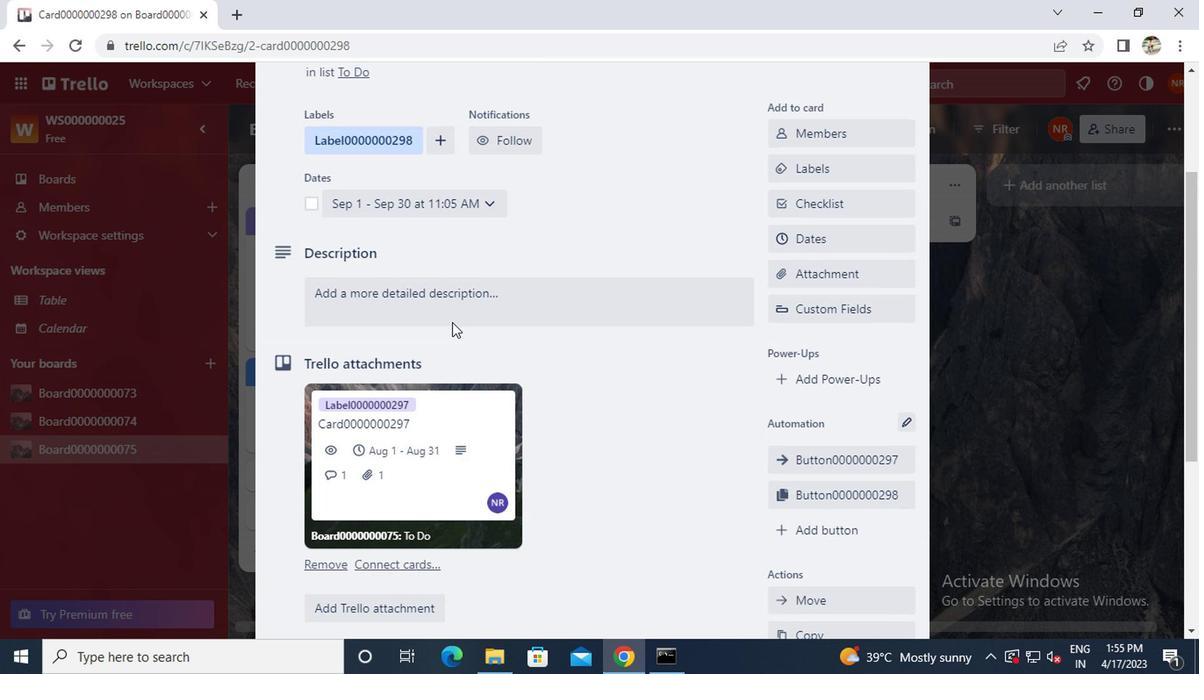 
Action: Mouse pressed left at (446, 299)
Screenshot: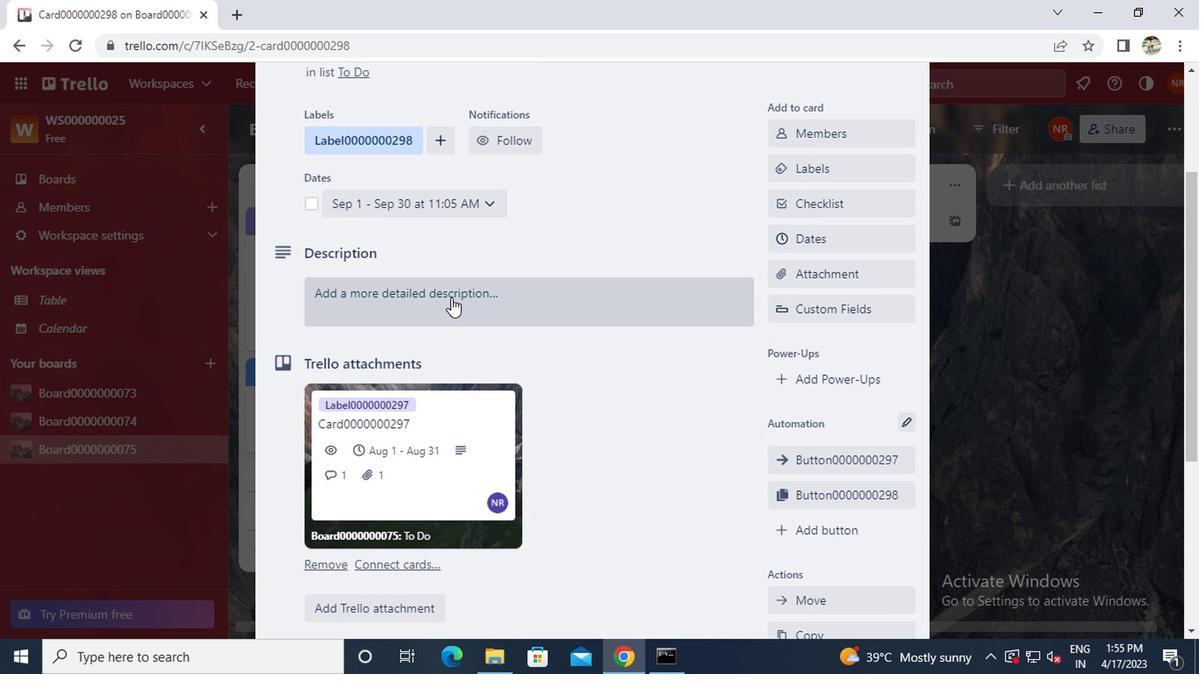 
Action: Key pressed <Key.caps_lock>ds0000000298
Screenshot: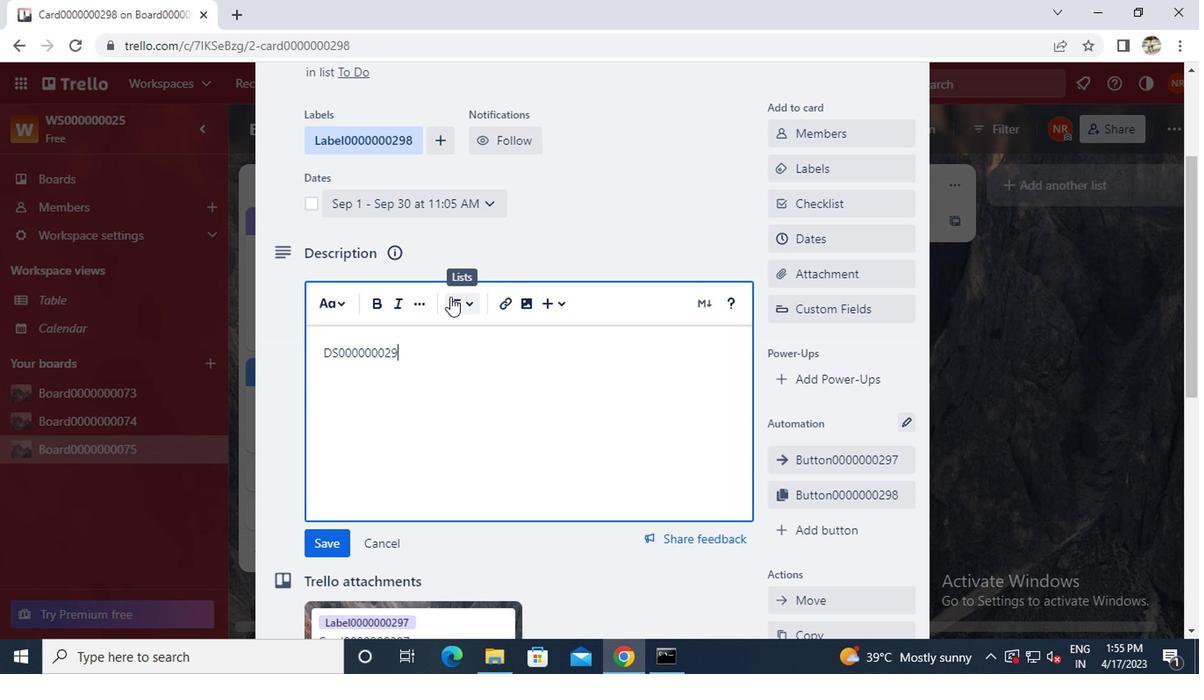 
Action: Mouse moved to (332, 548)
Screenshot: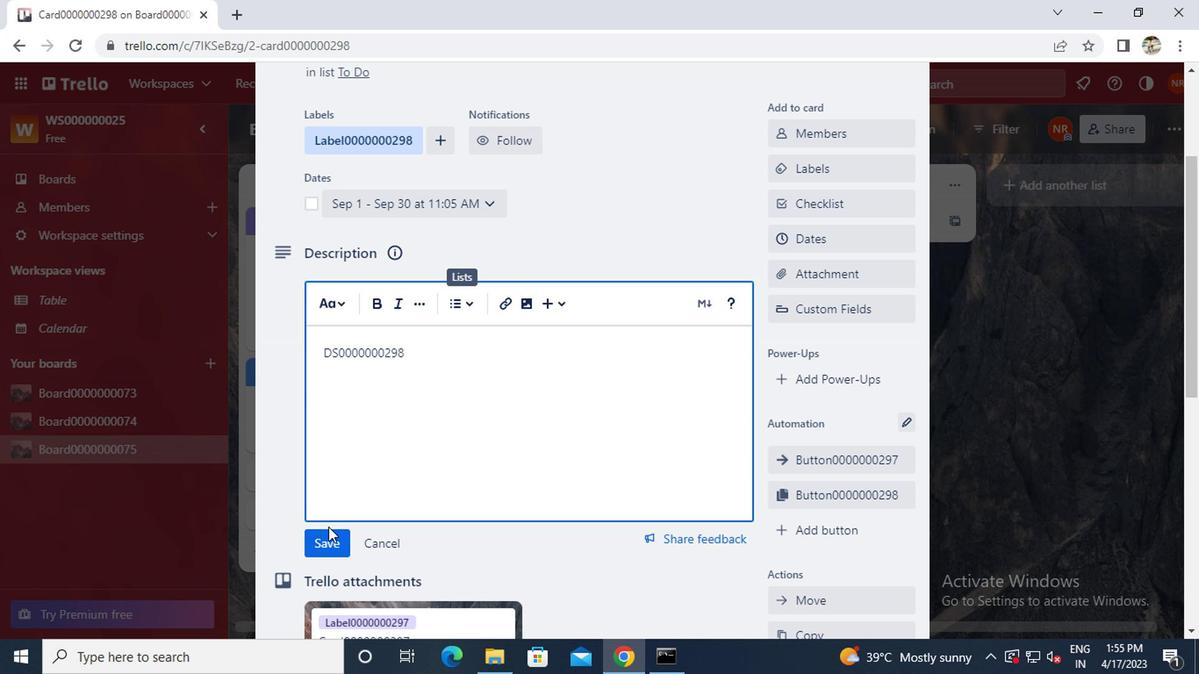 
Action: Mouse pressed left at (332, 548)
Screenshot: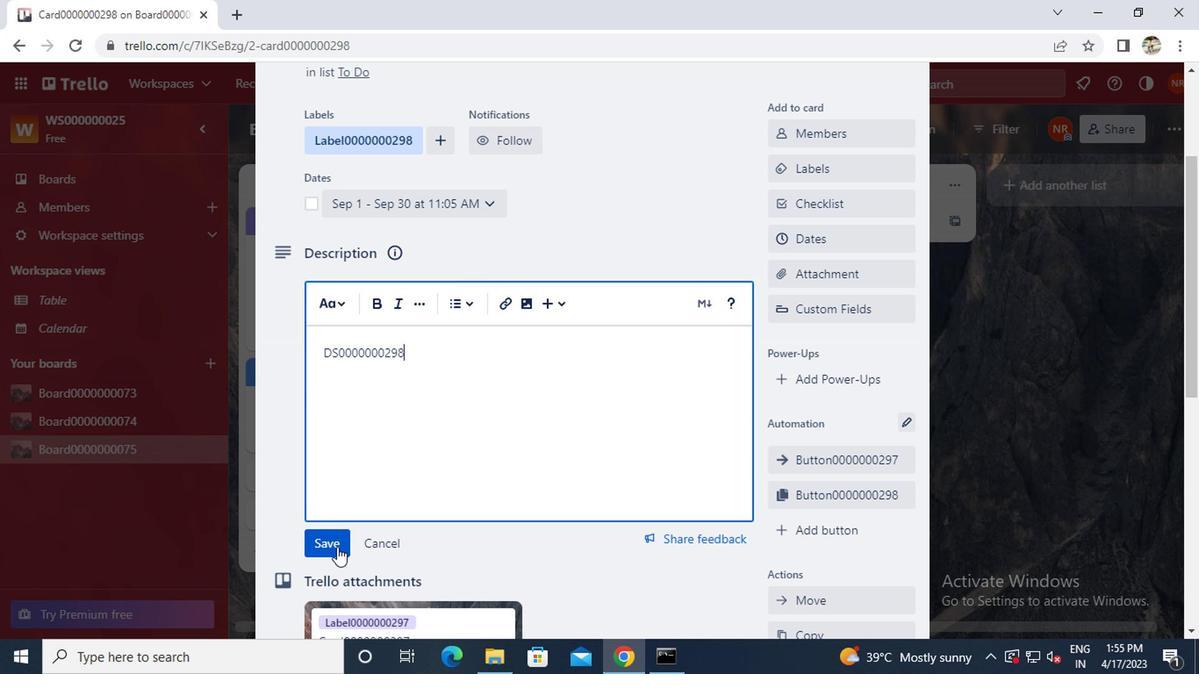 
Action: Mouse moved to (356, 520)
Screenshot: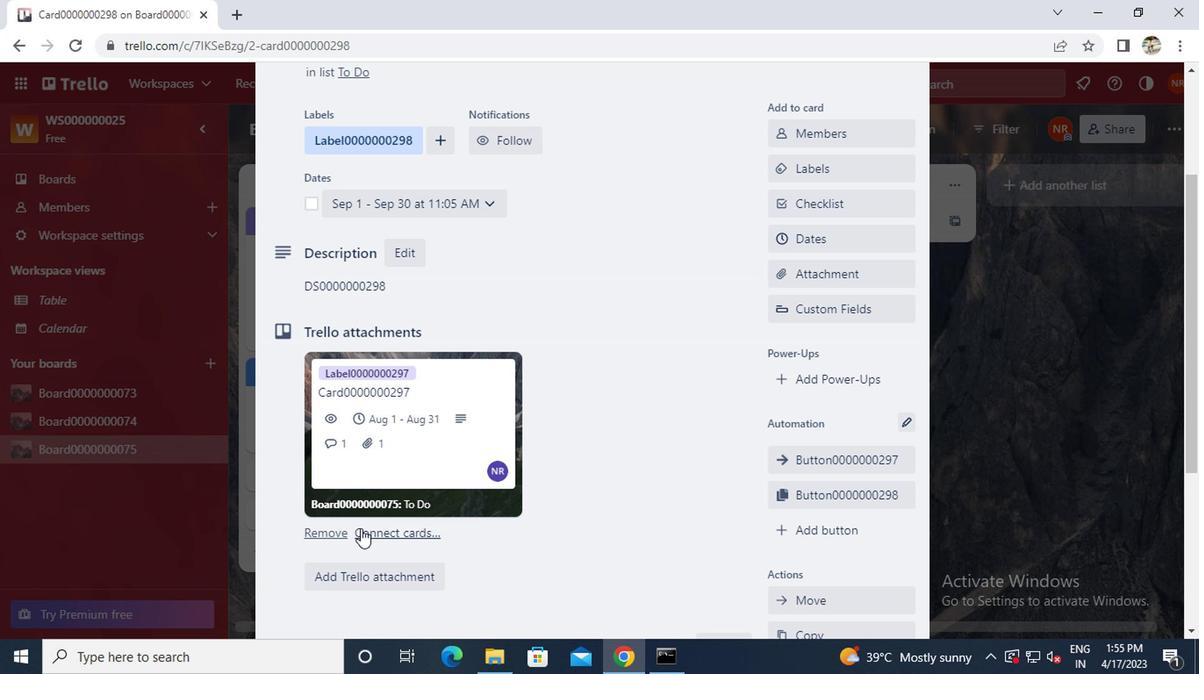 
Action: Mouse scrolled (356, 519) with delta (0, -1)
Screenshot: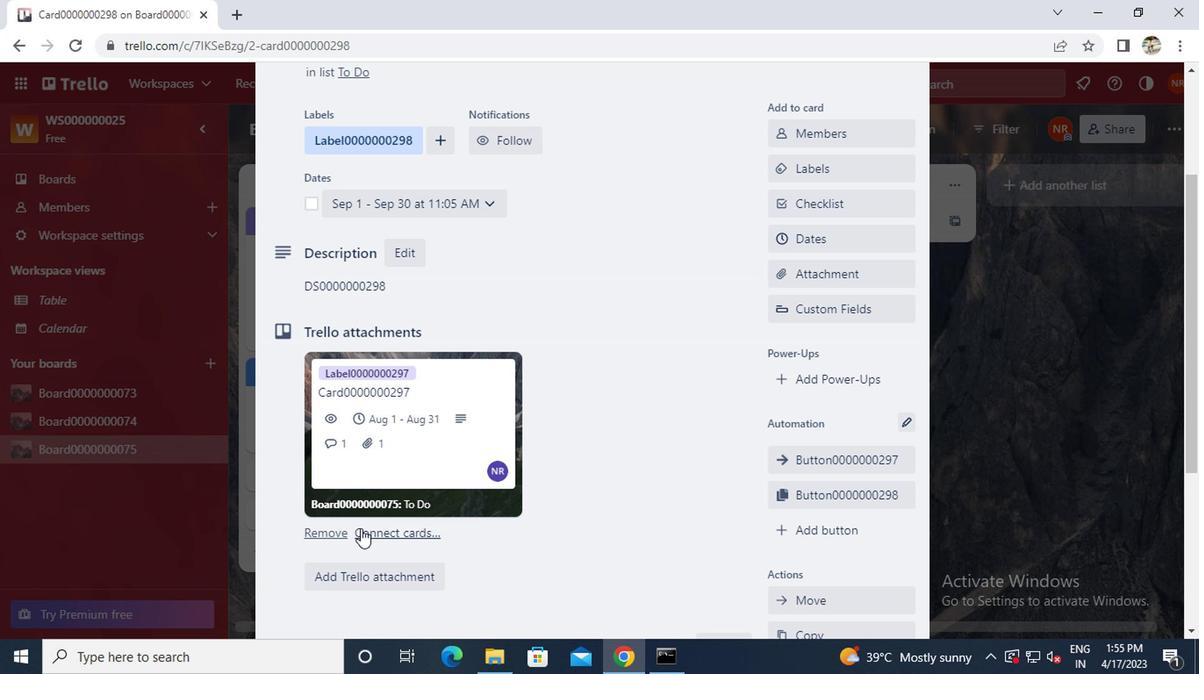 
Action: Mouse moved to (357, 519)
Screenshot: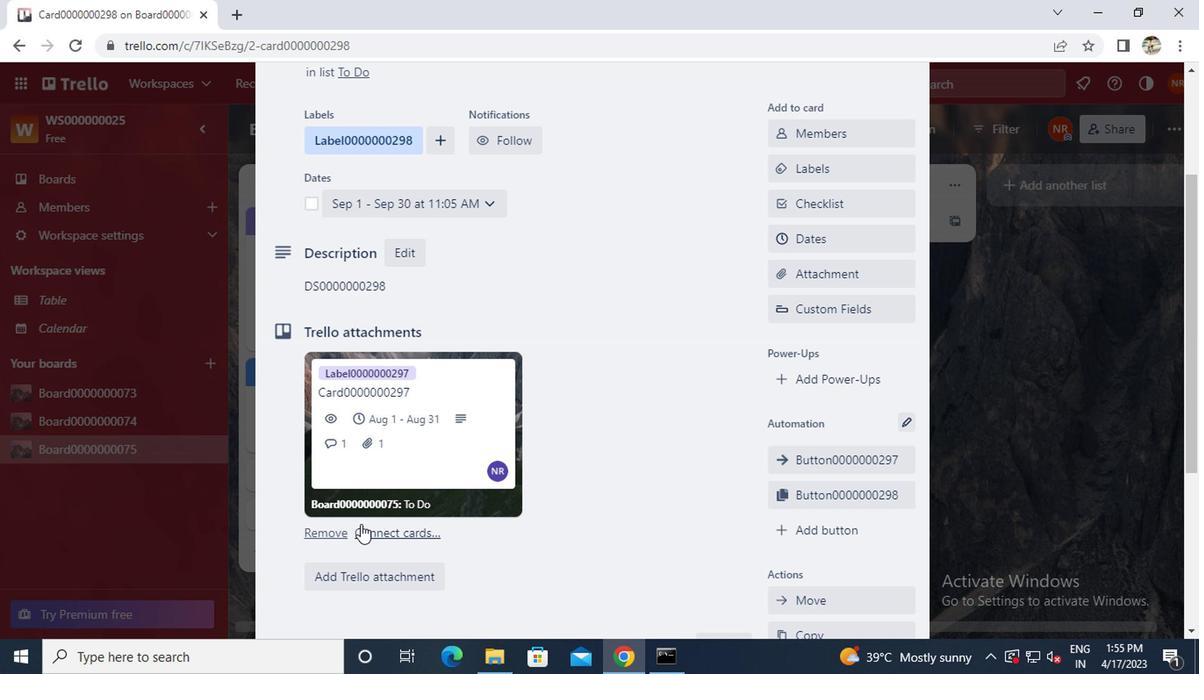 
Action: Mouse scrolled (357, 518) with delta (0, 0)
Screenshot: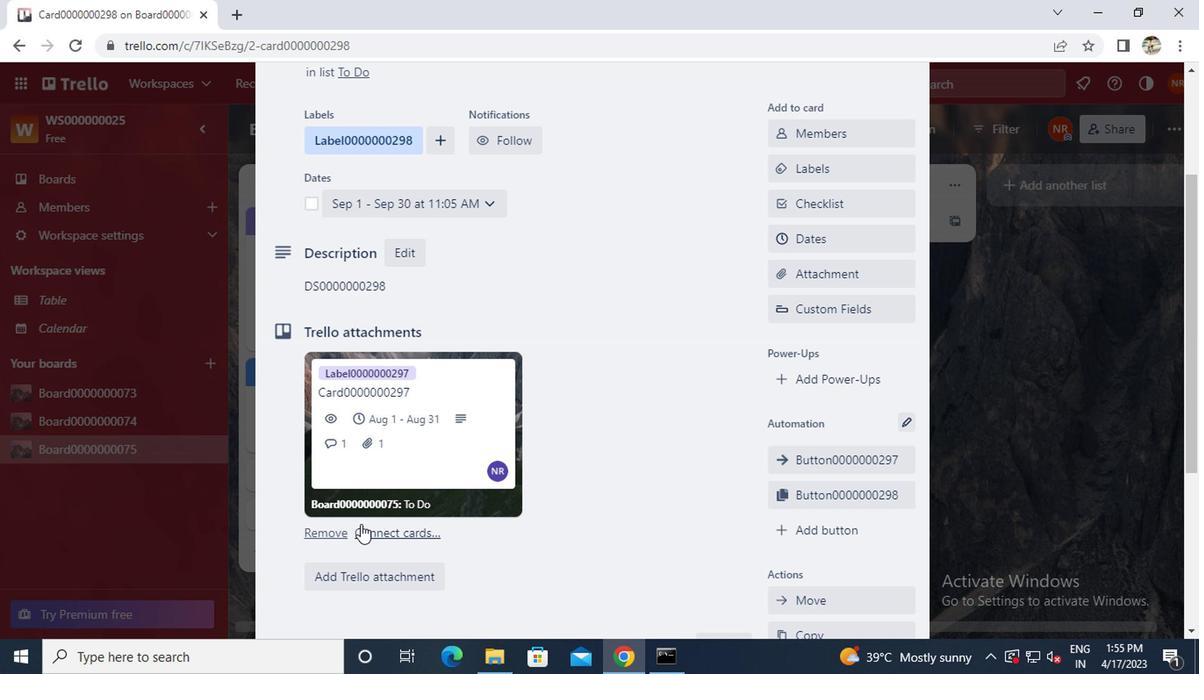 
Action: Mouse moved to (345, 555)
Screenshot: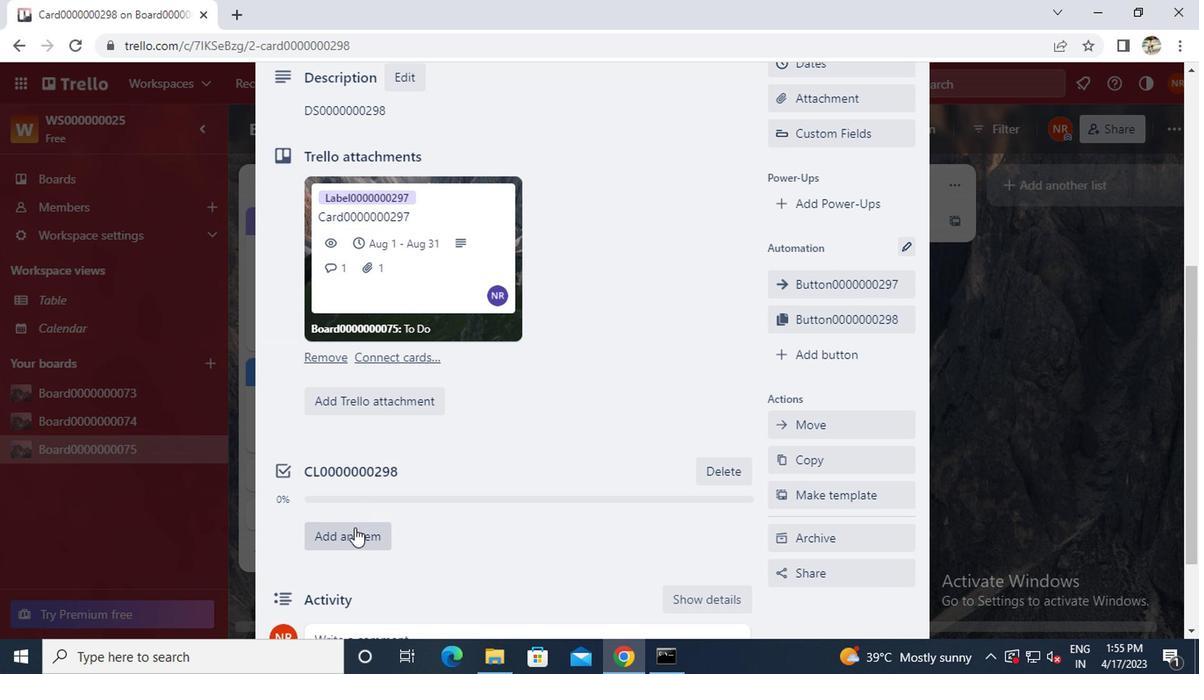 
Action: Mouse scrolled (345, 553) with delta (0, -1)
Screenshot: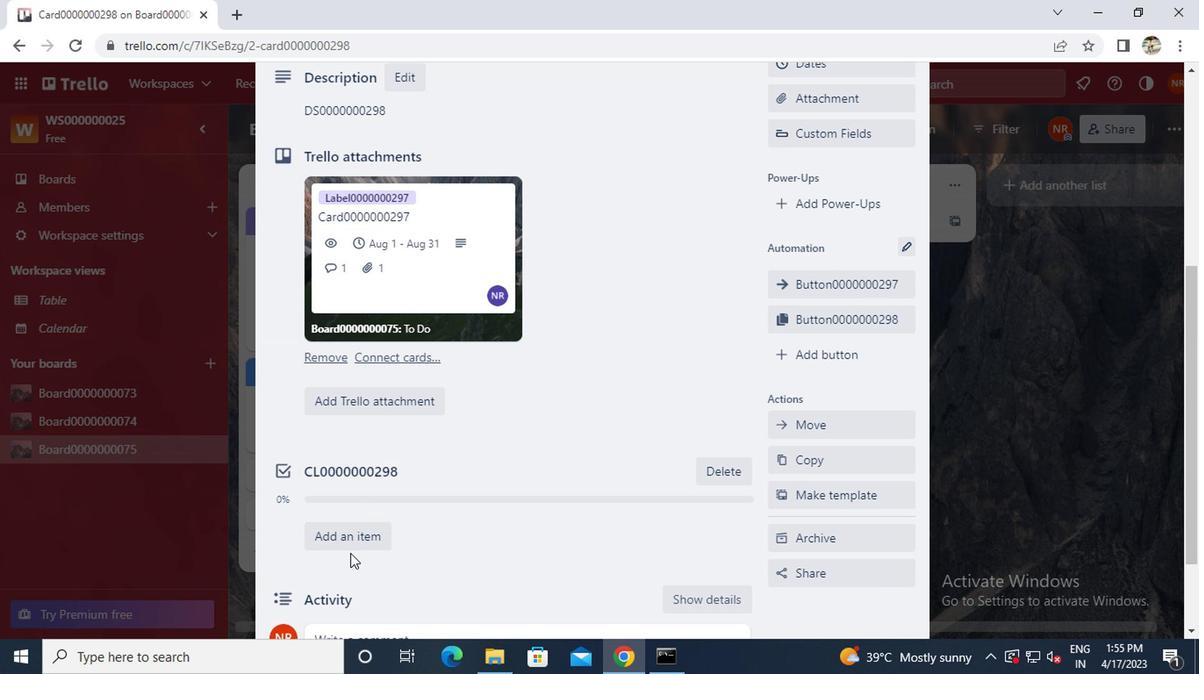 
Action: Mouse moved to (344, 540)
Screenshot: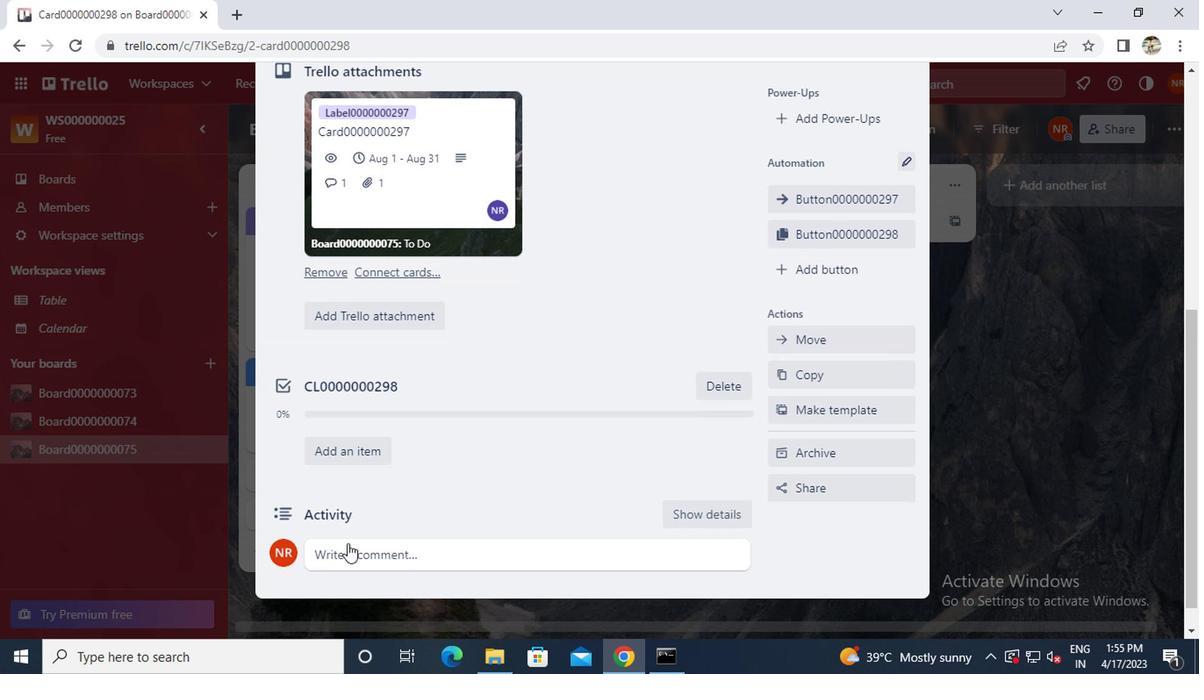 
Action: Mouse pressed left at (344, 540)
Screenshot: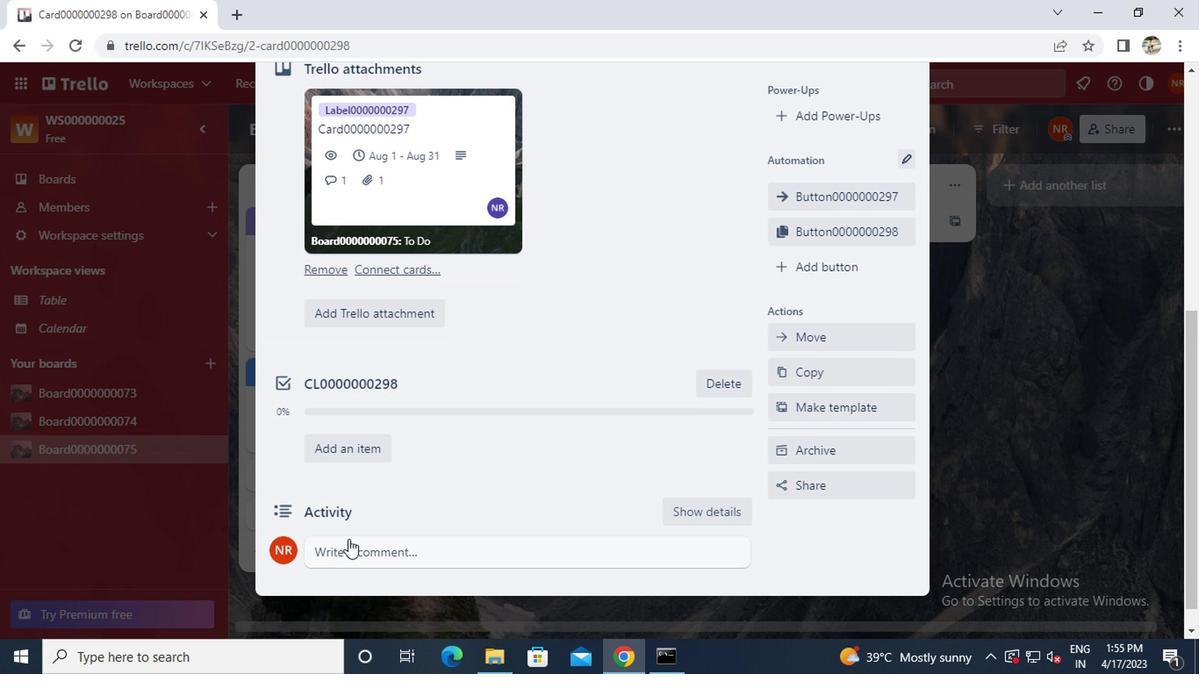 
Action: Key pressed cm0000000298
Screenshot: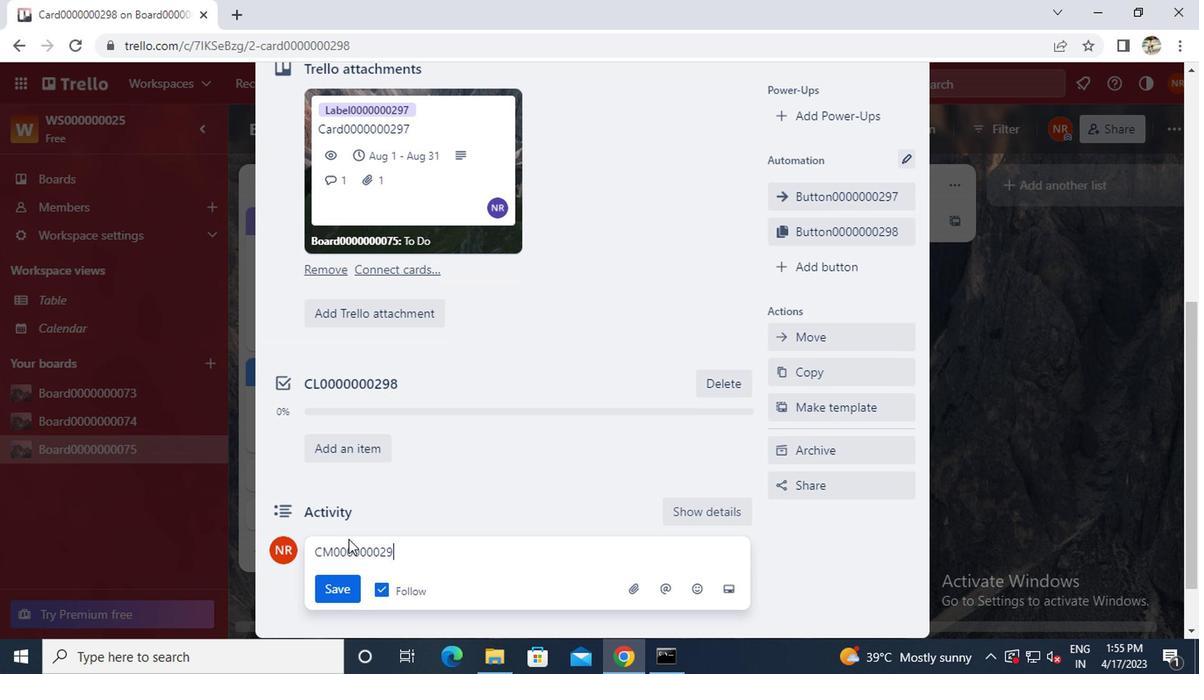 
Action: Mouse moved to (330, 590)
Screenshot: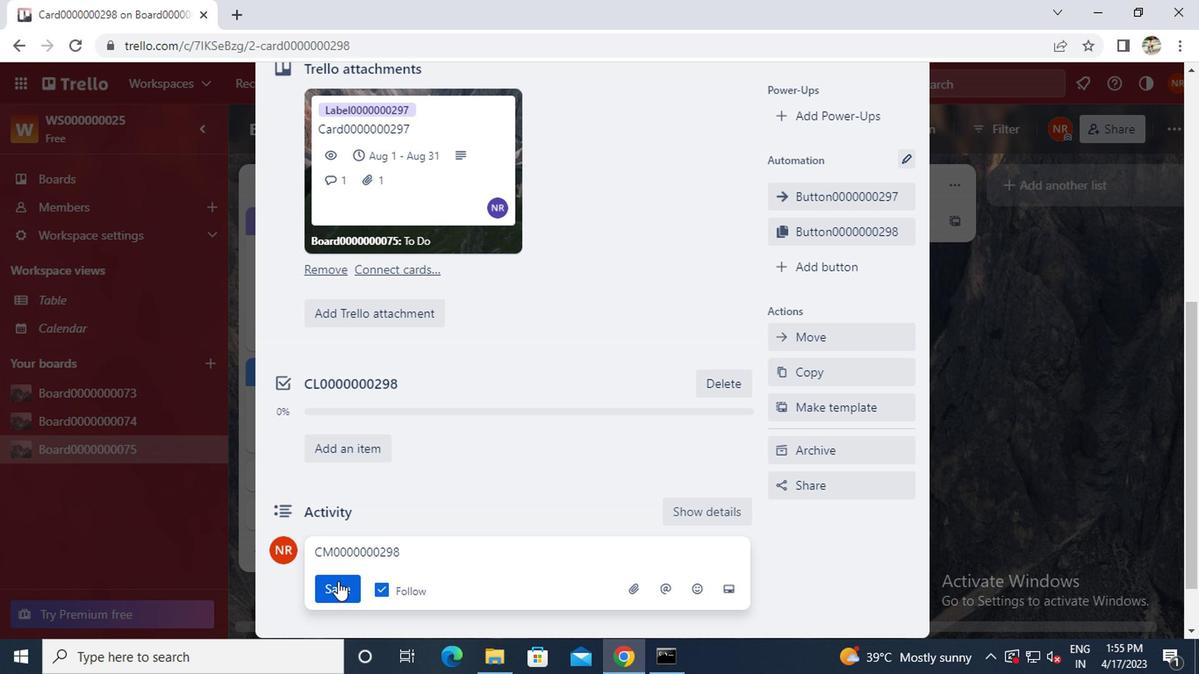 
Action: Mouse pressed left at (330, 590)
Screenshot: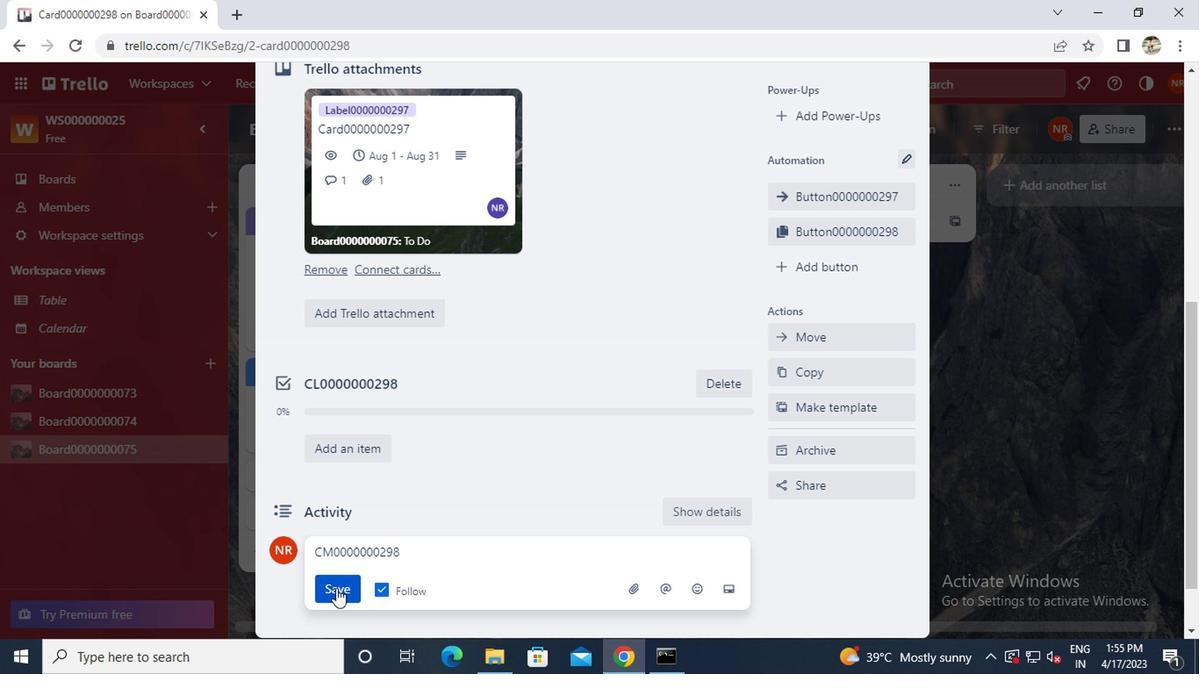 
